Task: Add an event with the title Third Coffee Meeting with Client, date '2023/12/06', time 7:30 AM to 9:30 AMand add a description: The scavenger hunt can be designed as a friendly competition, with teams competing against each other to finish first or achieve specific goals. This fosters team spirit, healthy competition, and a sense of achievement., put the event into Yellow category, logged in from the account softage.8@softage.netand send the event invitation to softage.6@softage.net and softage.7@softage.net. Set a reminder for the event 195 week before
Action: Mouse moved to (119, 148)
Screenshot: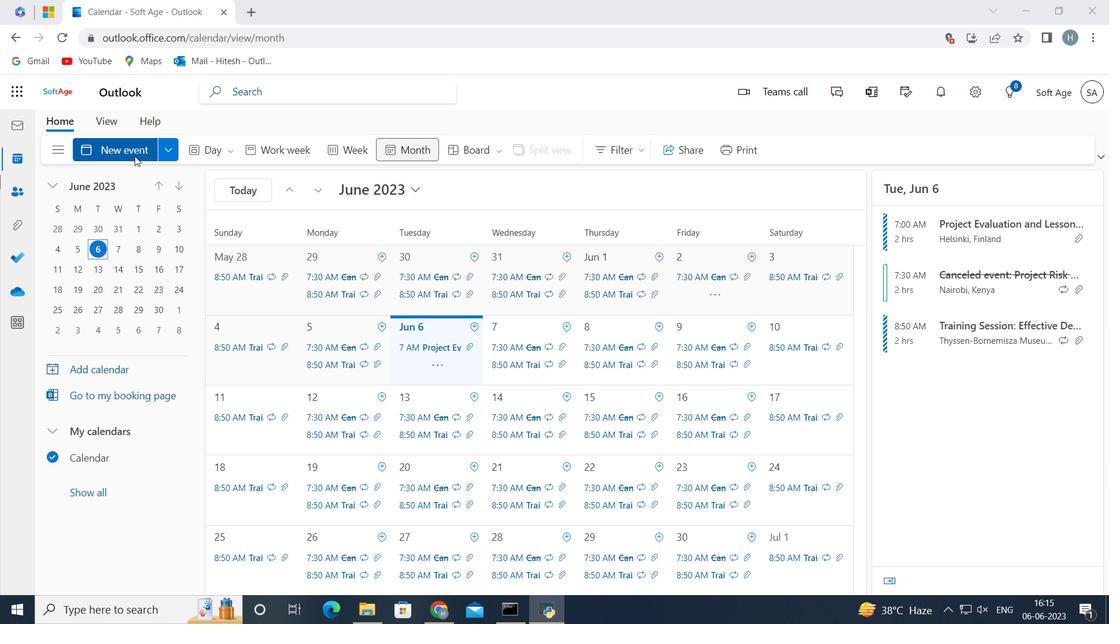 
Action: Mouse pressed left at (119, 148)
Screenshot: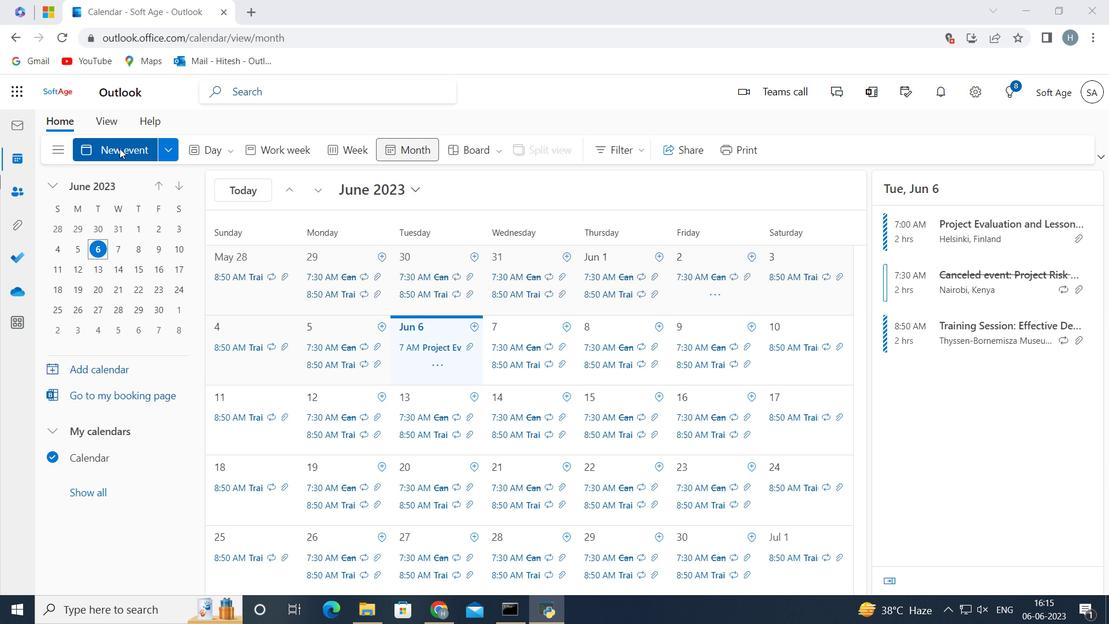 
Action: Mouse moved to (299, 240)
Screenshot: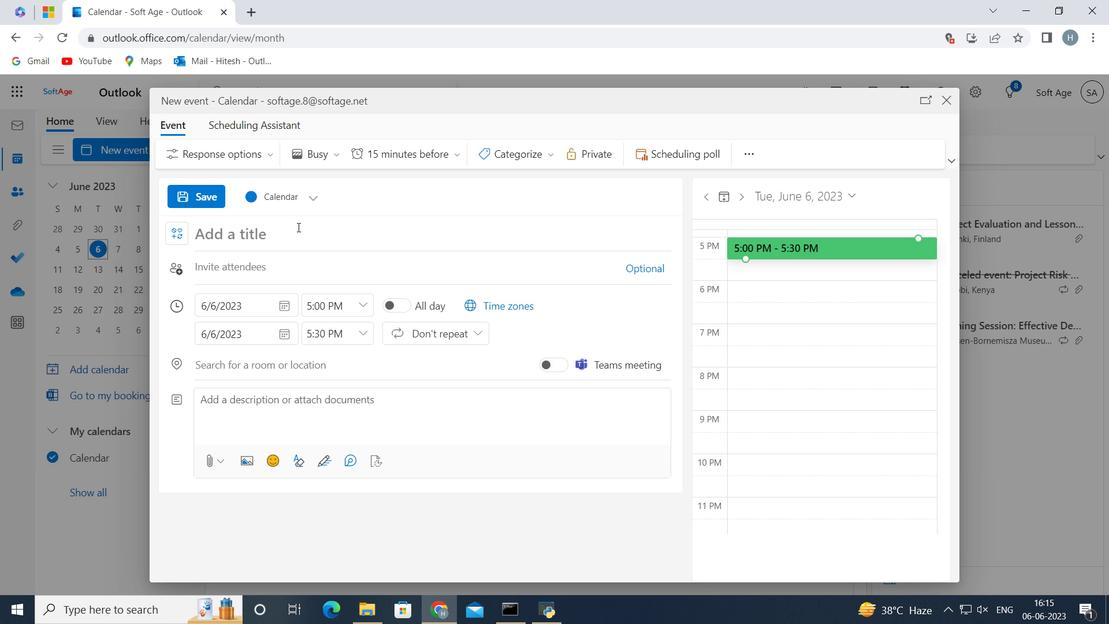 
Action: Mouse pressed left at (299, 240)
Screenshot: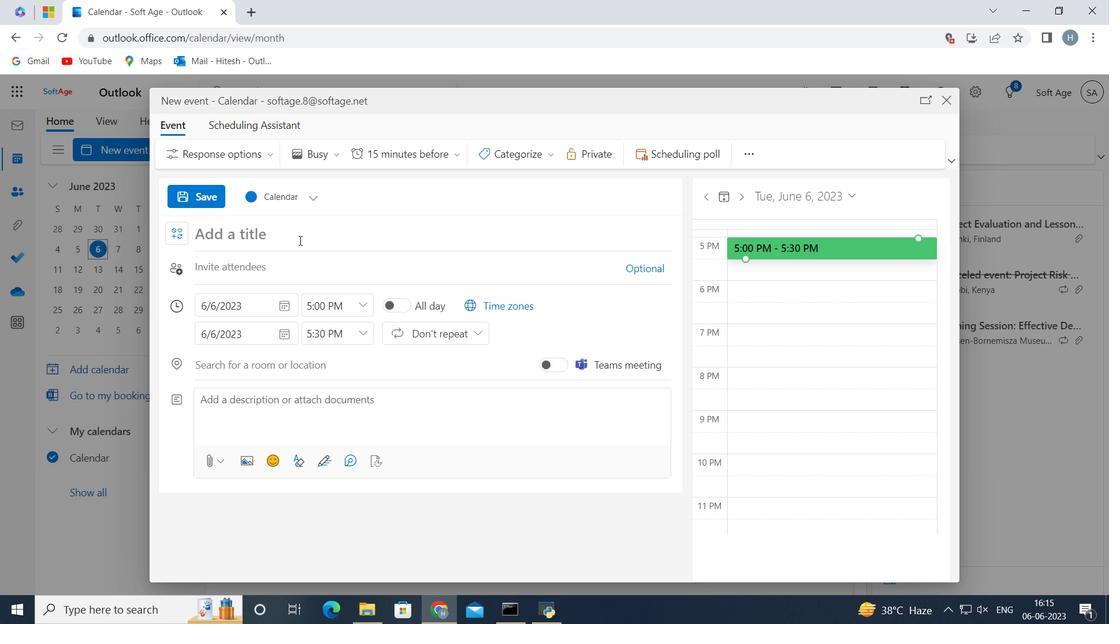 
Action: Key pressed <Key.shift>Third<Key.space><Key.shift>Coffee<Key.space><Key.shift>Meeting<Key.space>with<Key.space>ccccc<Key.backspace><Key.backspace><Key.backspace><Key.backspace><Key.backspace><Key.shift>Client<Key.space>
Screenshot: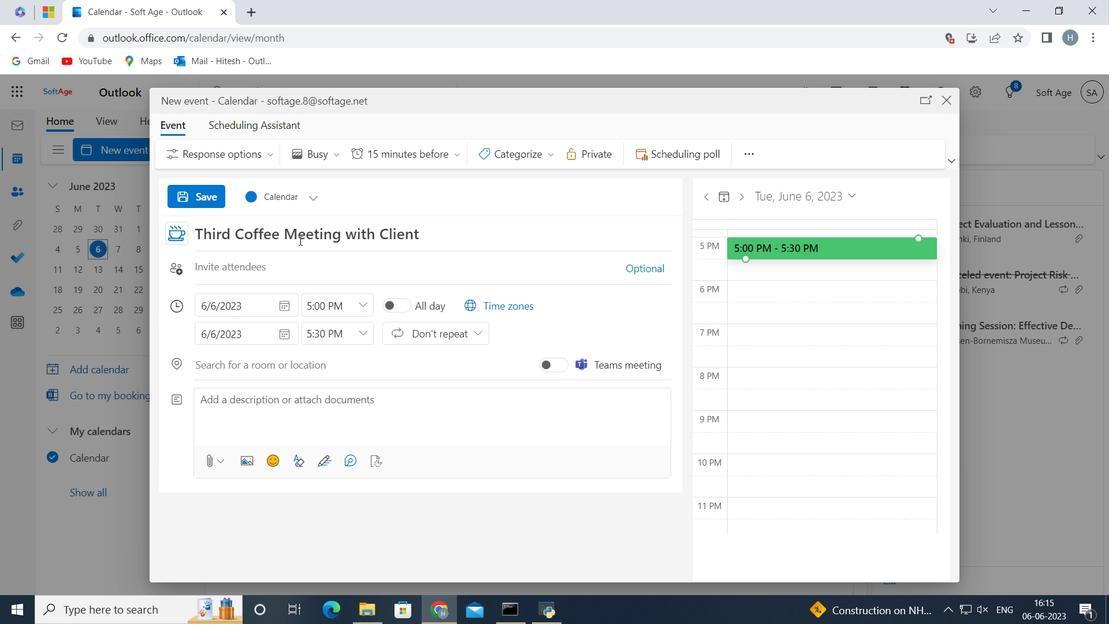 
Action: Mouse moved to (283, 302)
Screenshot: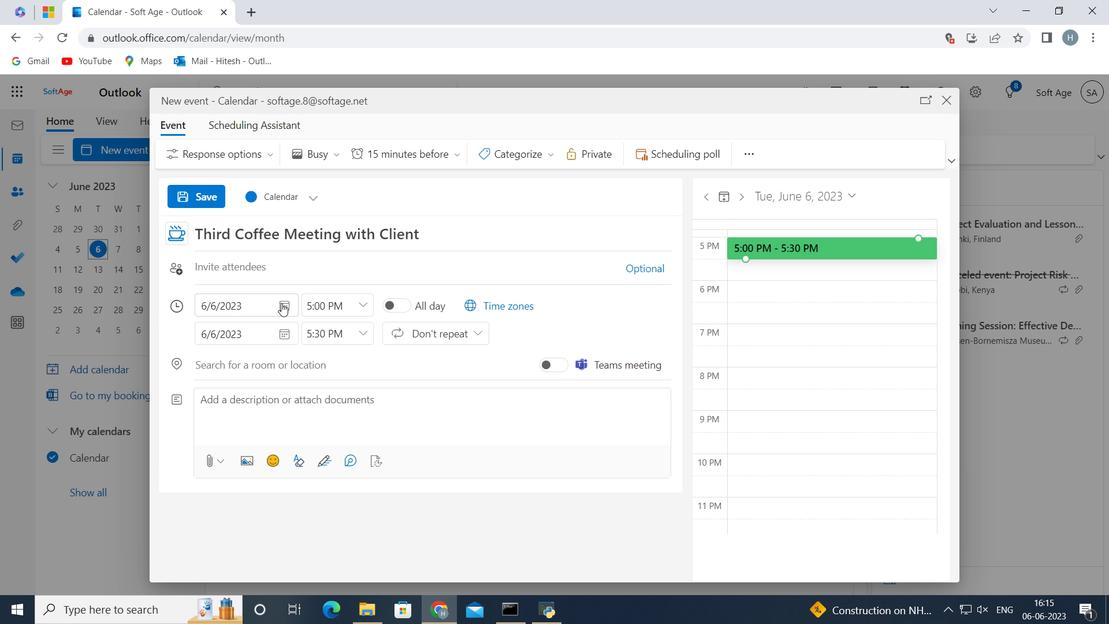 
Action: Mouse pressed left at (283, 302)
Screenshot: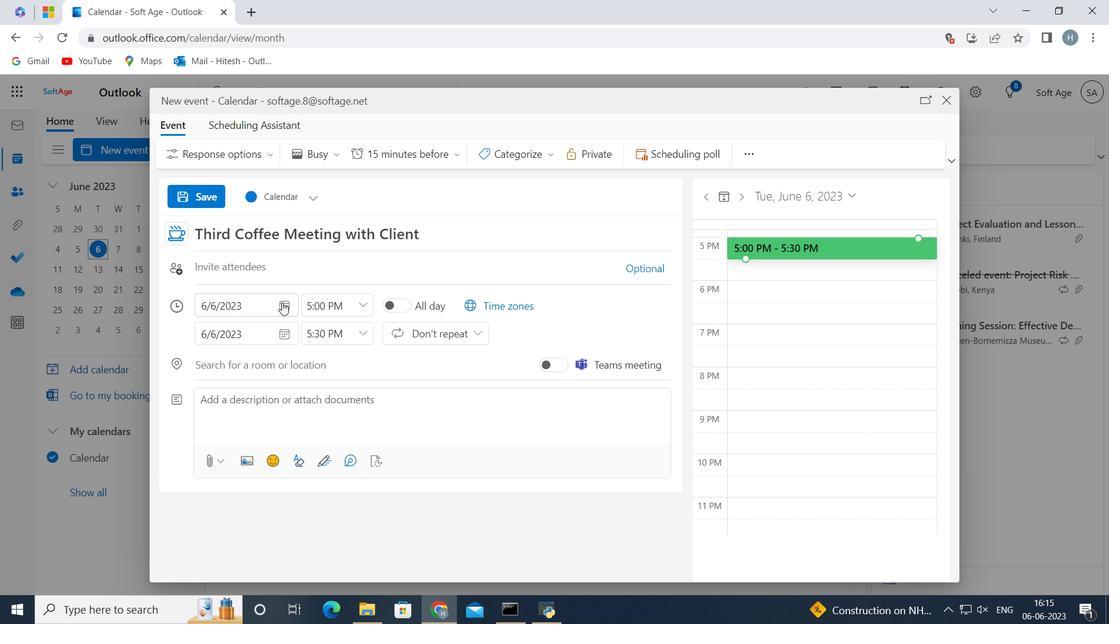 
Action: Mouse moved to (269, 335)
Screenshot: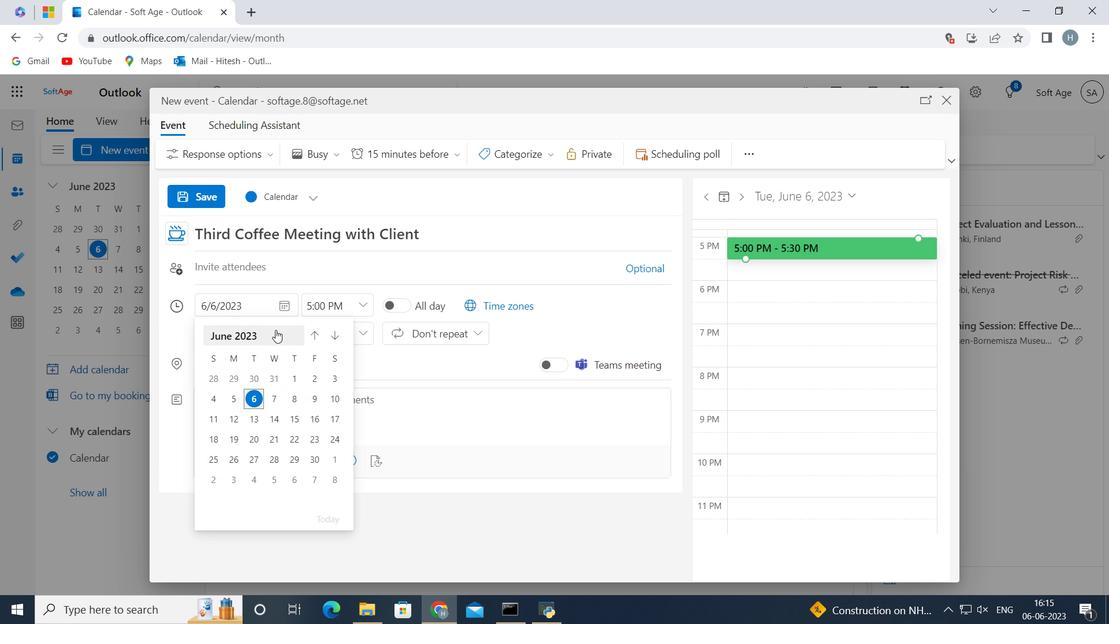 
Action: Mouse pressed left at (269, 335)
Screenshot: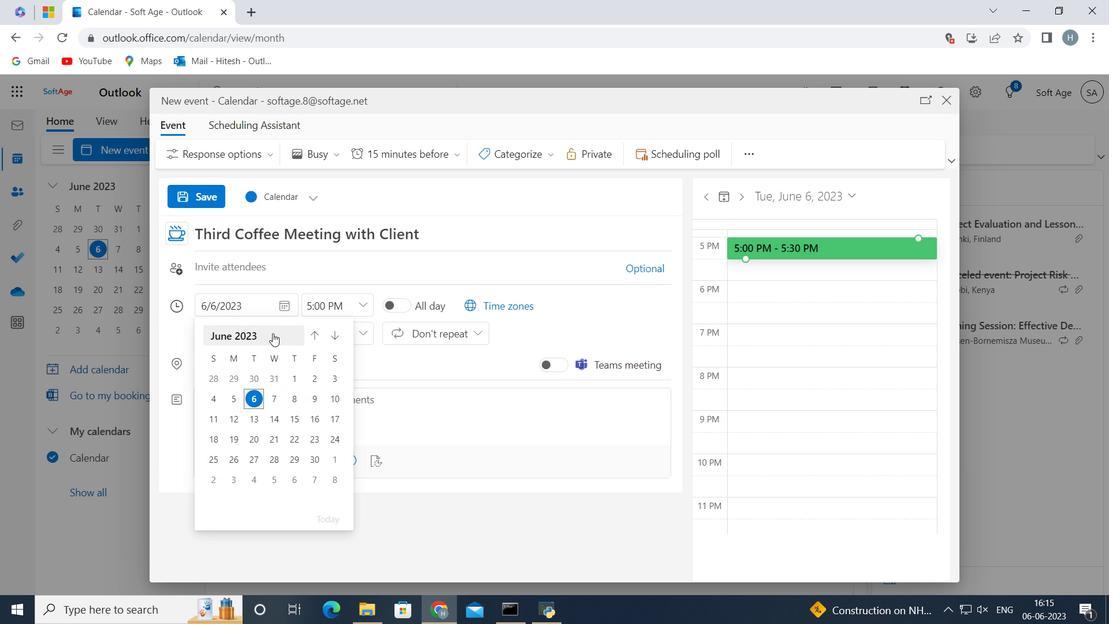 
Action: Mouse pressed left at (269, 335)
Screenshot: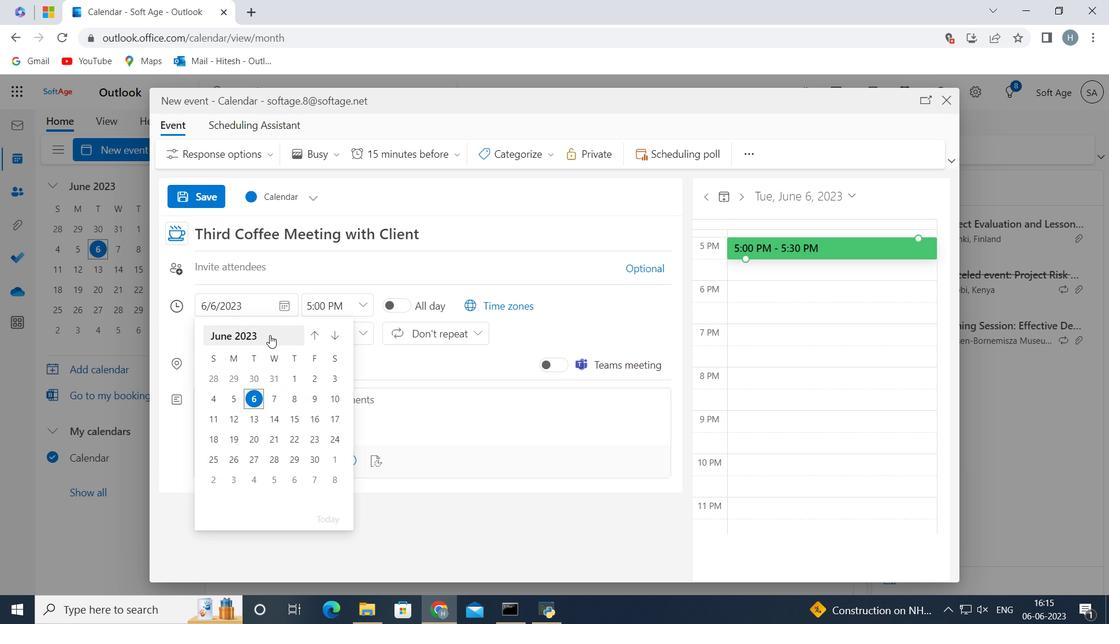 
Action: Mouse moved to (326, 361)
Screenshot: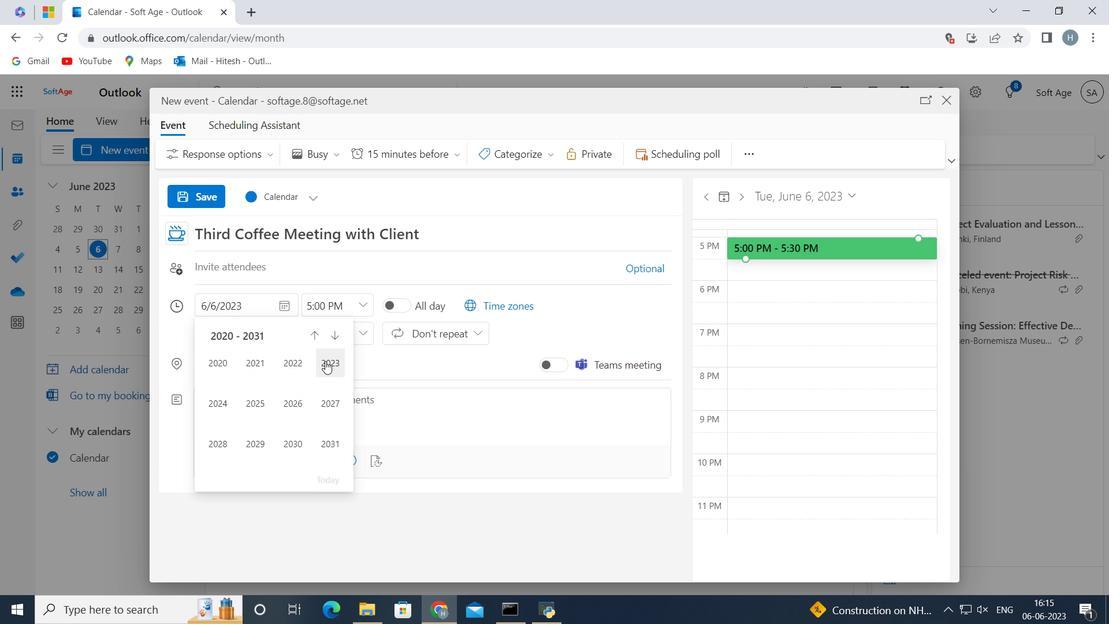 
Action: Mouse pressed left at (326, 361)
Screenshot: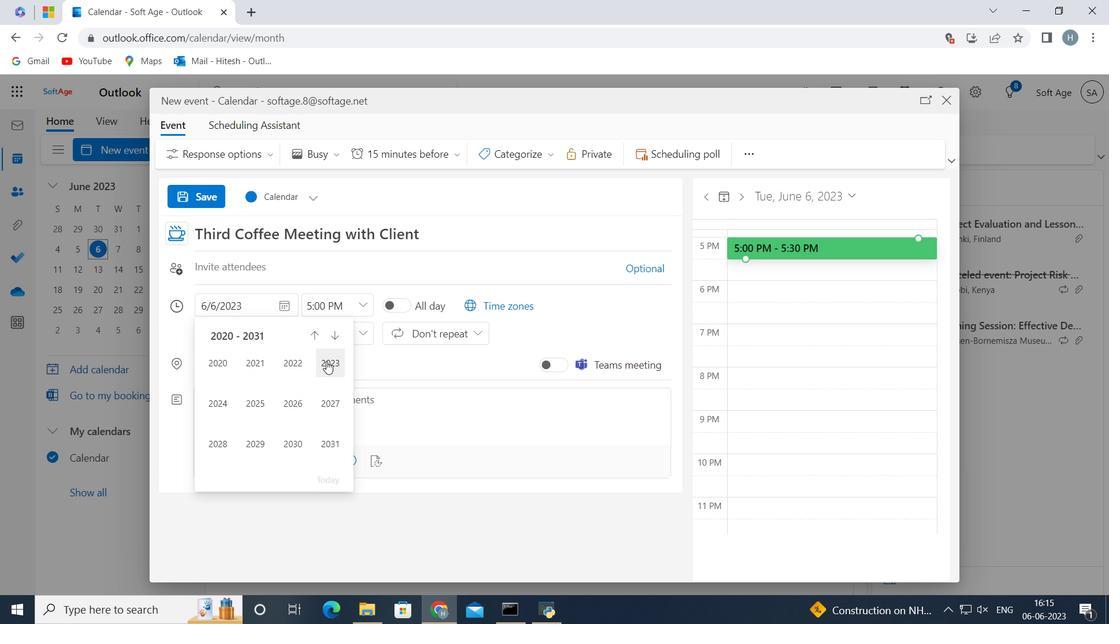 
Action: Mouse moved to (337, 446)
Screenshot: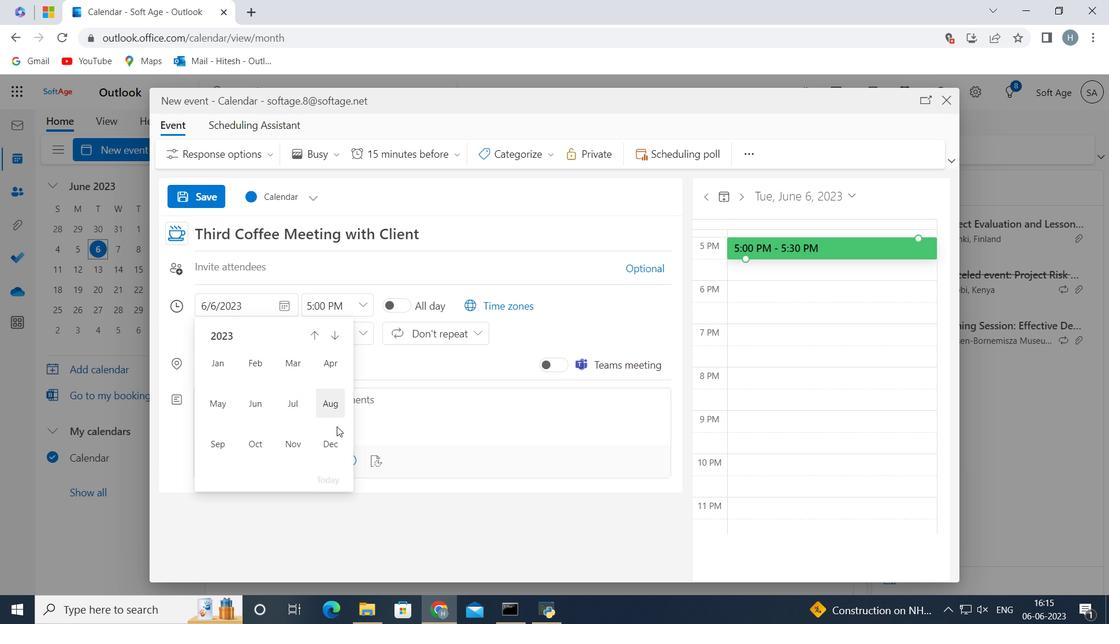 
Action: Mouse pressed left at (337, 446)
Screenshot: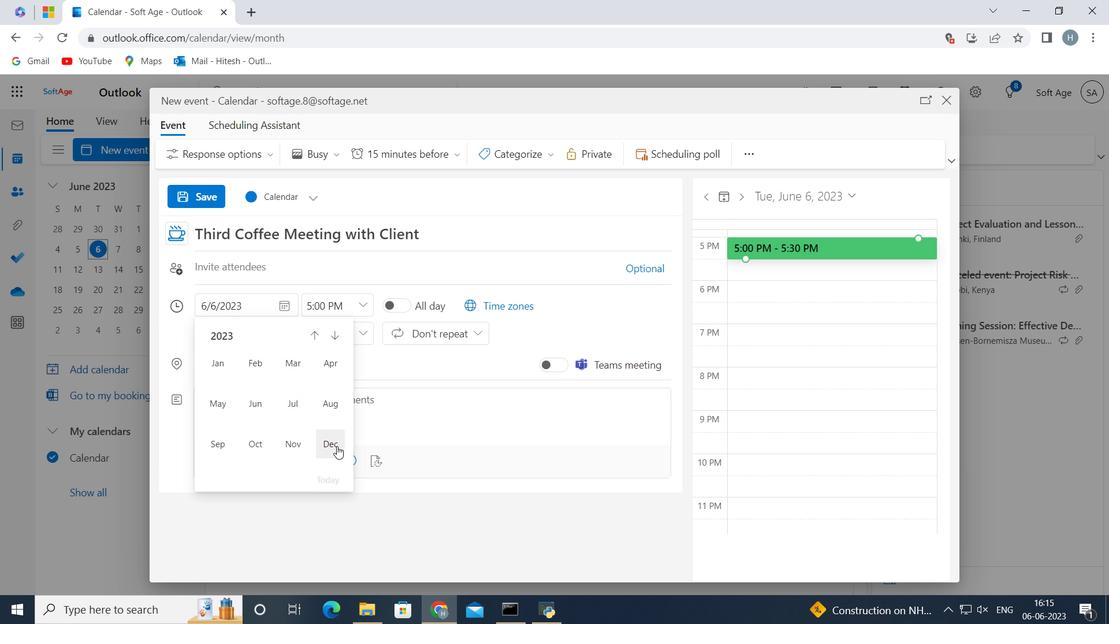 
Action: Mouse moved to (275, 398)
Screenshot: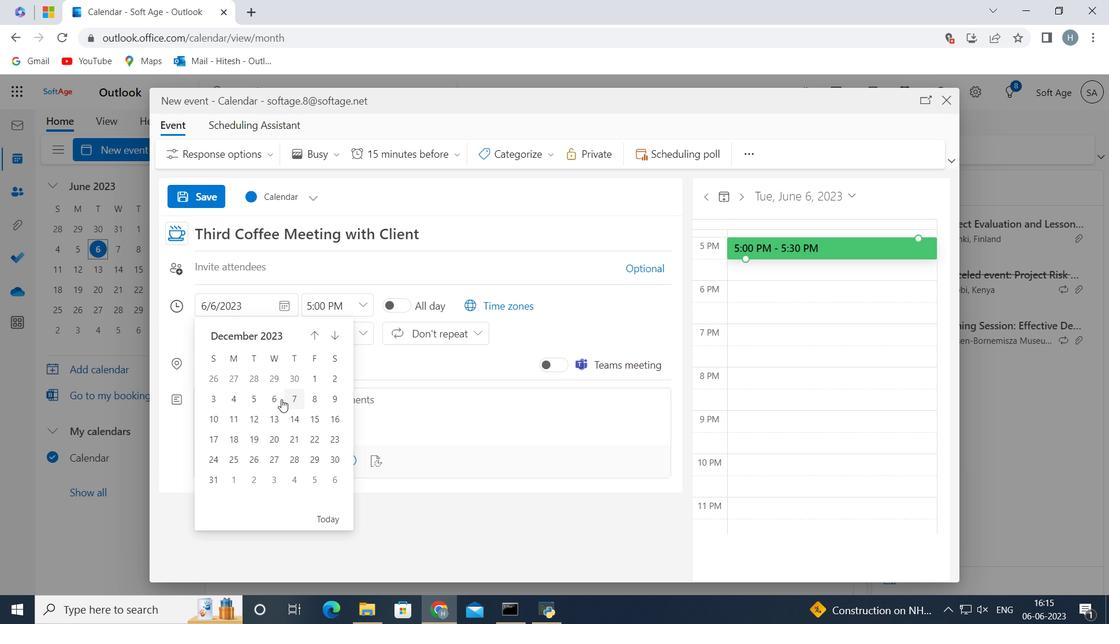 
Action: Mouse pressed left at (275, 398)
Screenshot: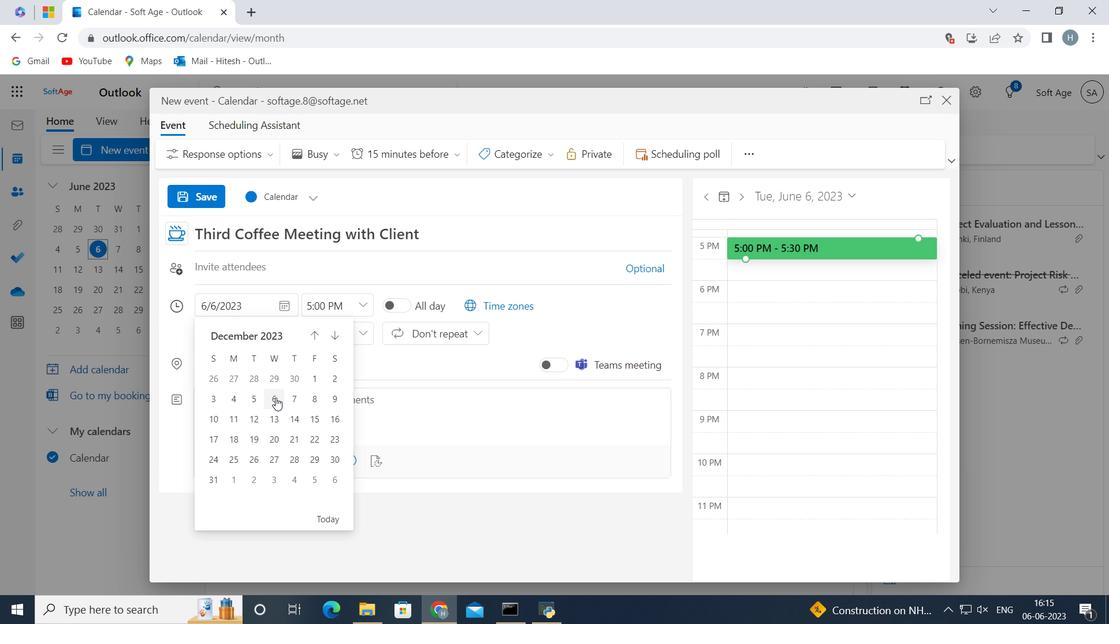 
Action: Mouse moved to (363, 304)
Screenshot: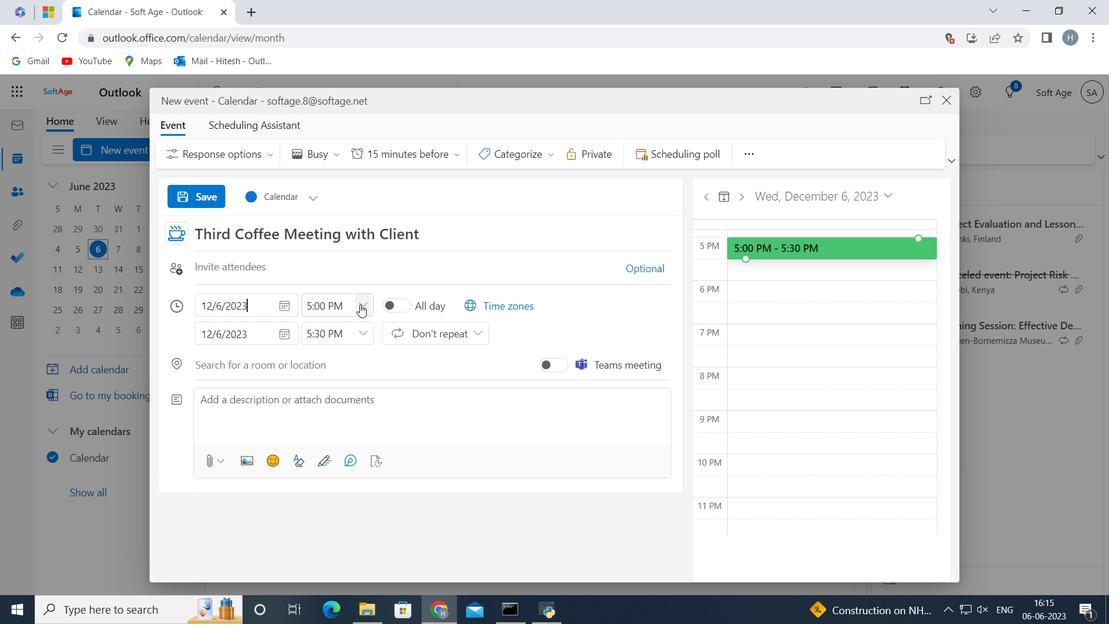 
Action: Mouse pressed left at (363, 304)
Screenshot: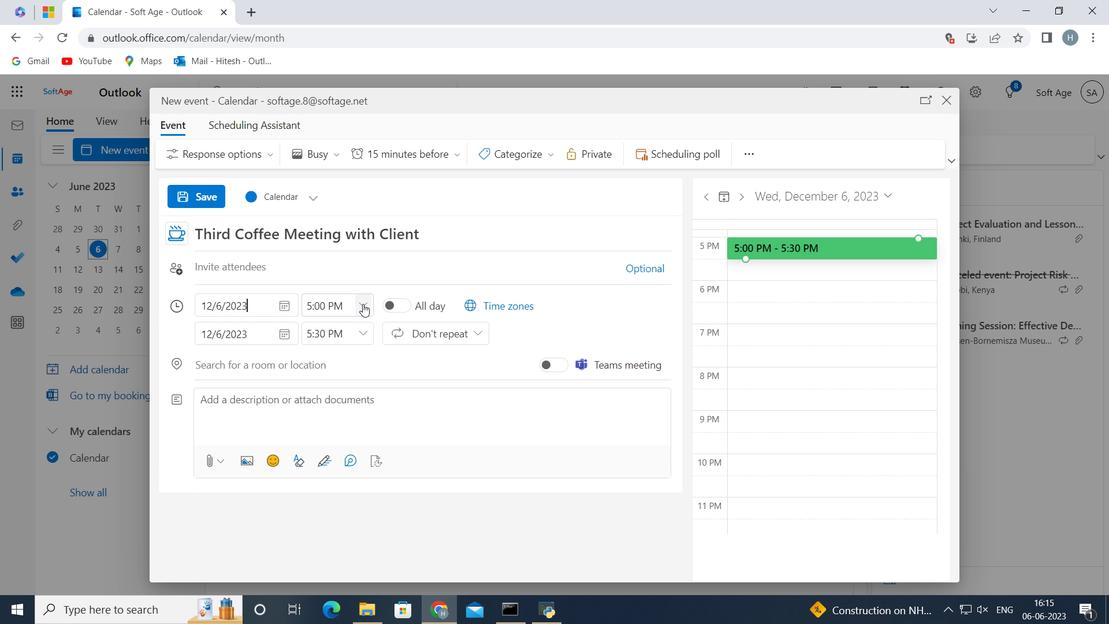 
Action: Mouse moved to (365, 391)
Screenshot: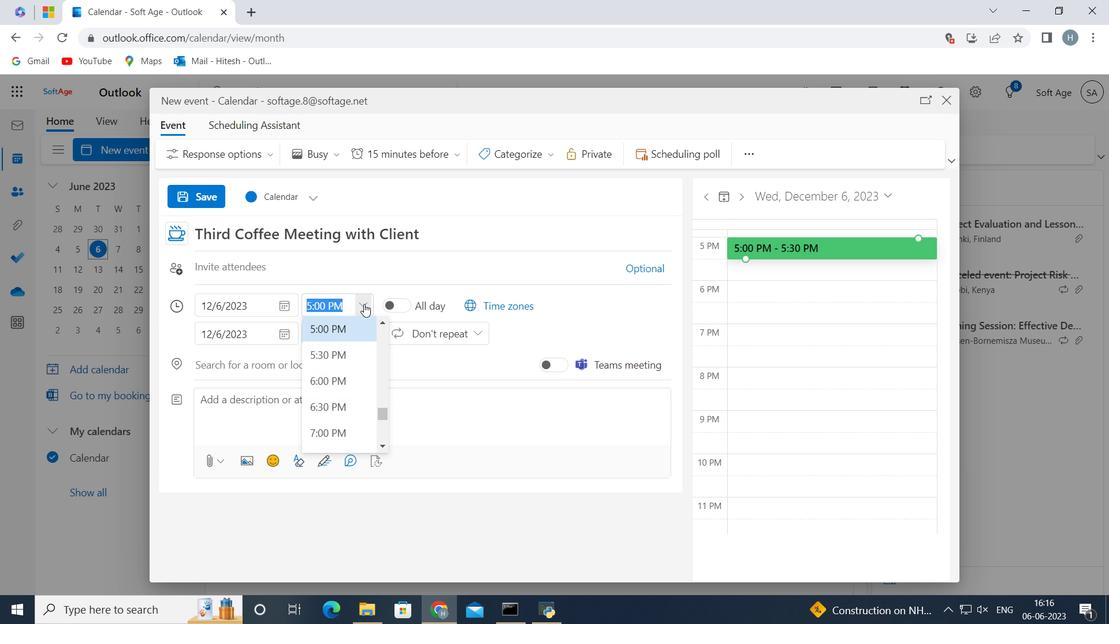 
Action: Mouse scrolled (365, 392) with delta (0, 0)
Screenshot: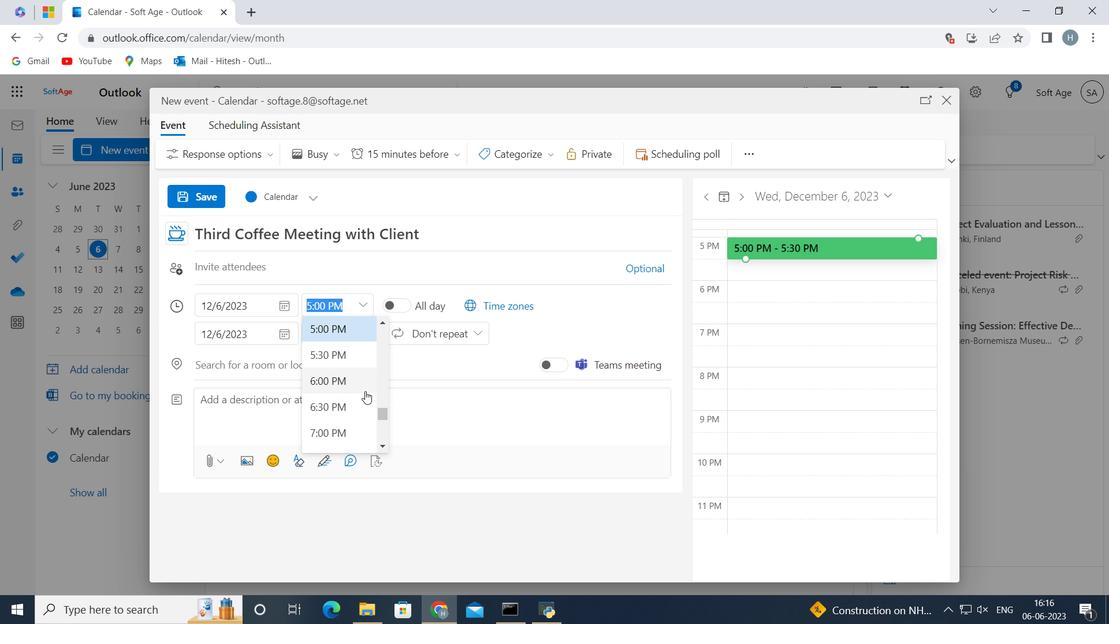 
Action: Mouse scrolled (365, 392) with delta (0, 0)
Screenshot: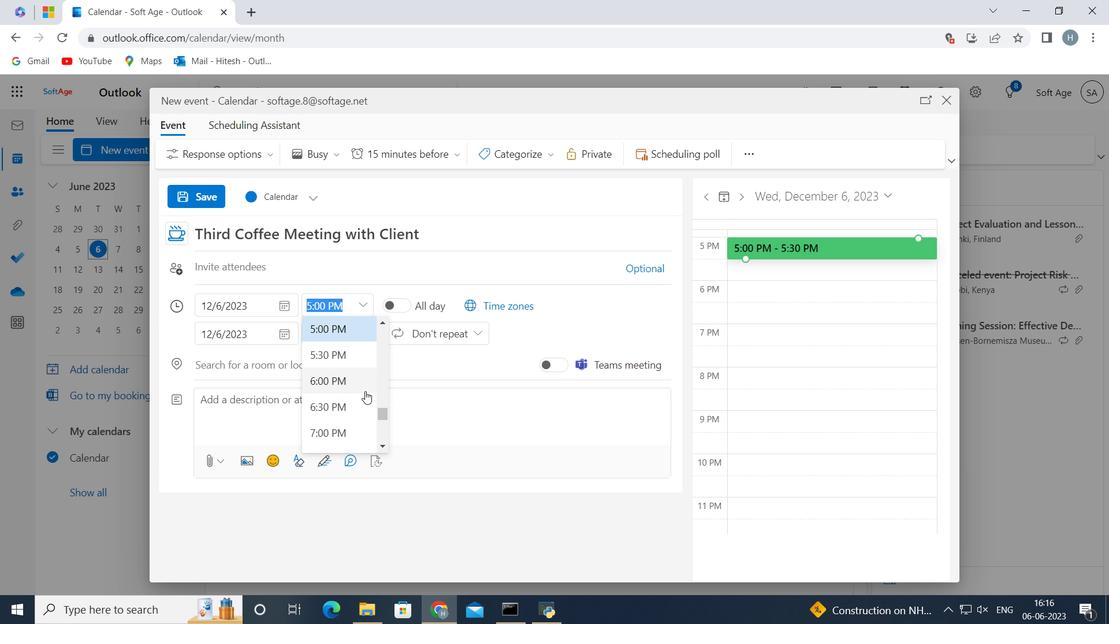 
Action: Mouse moved to (366, 393)
Screenshot: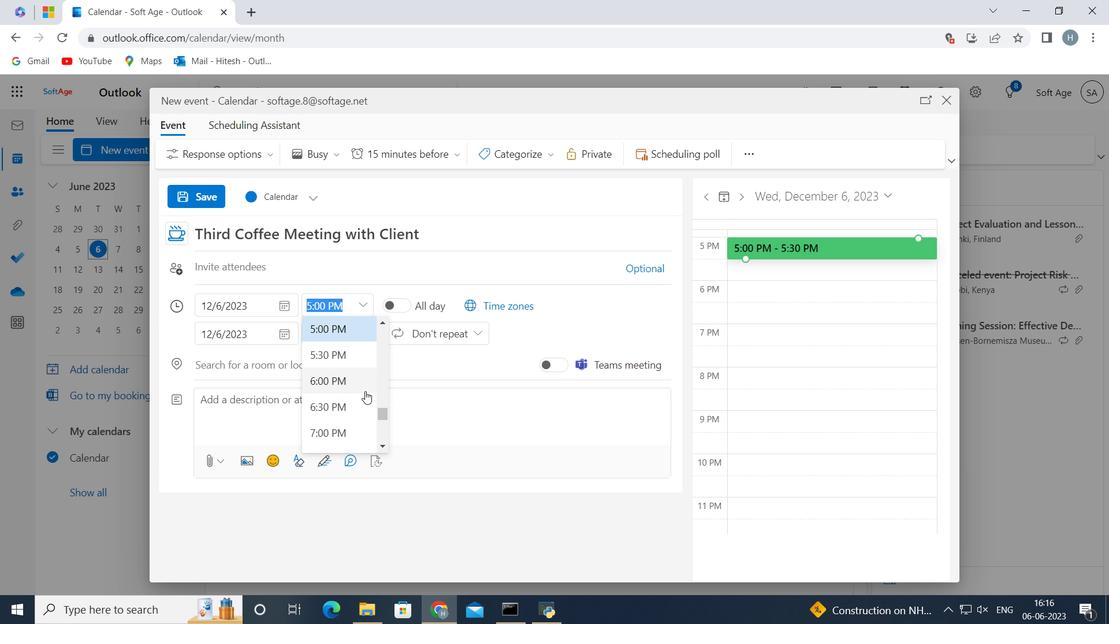 
Action: Mouse scrolled (366, 393) with delta (0, 0)
Screenshot: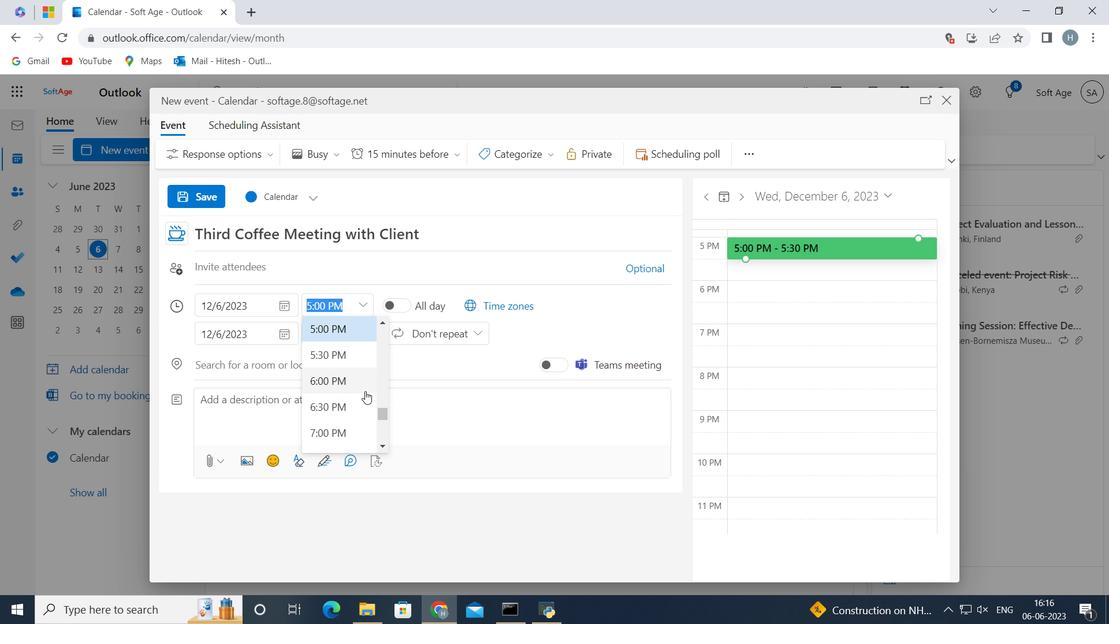 
Action: Mouse scrolled (366, 393) with delta (0, 0)
Screenshot: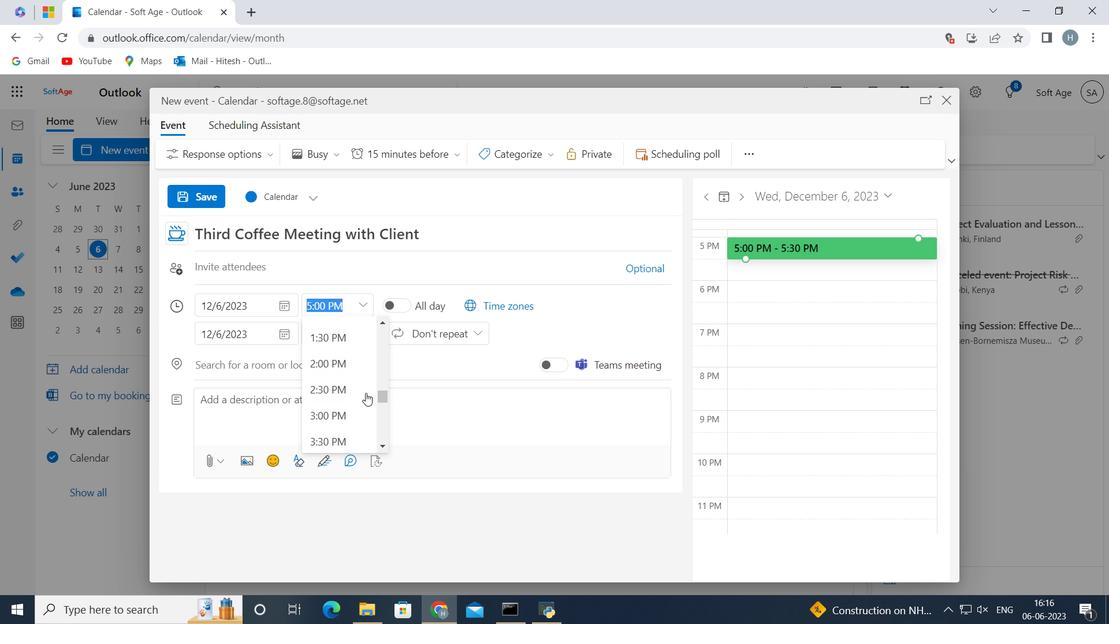 
Action: Mouse scrolled (366, 393) with delta (0, 0)
Screenshot: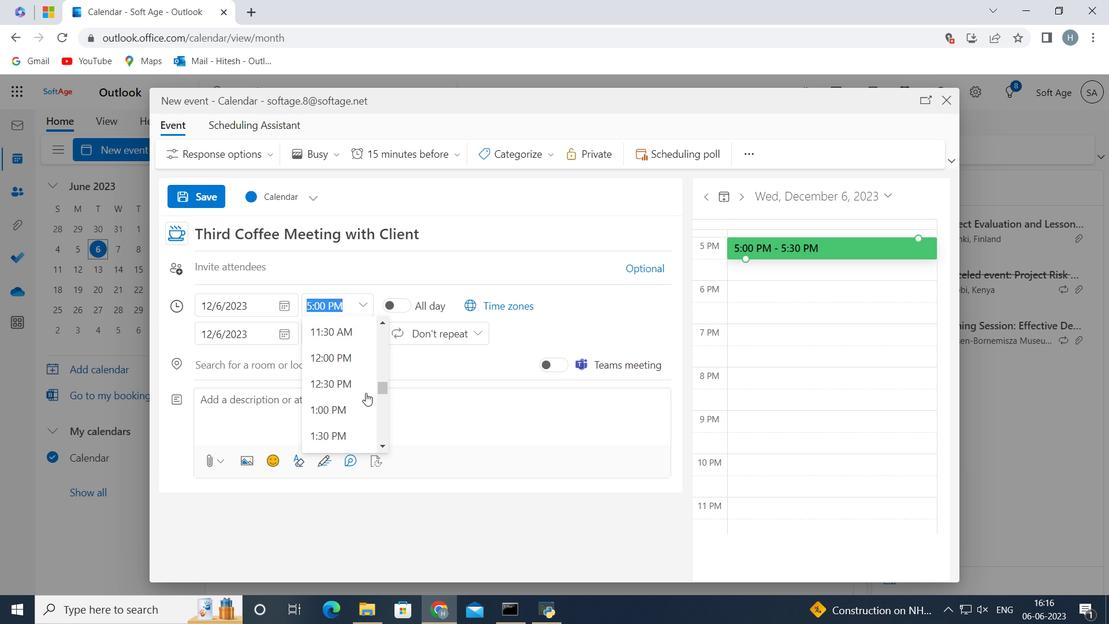 
Action: Mouse scrolled (366, 393) with delta (0, 0)
Screenshot: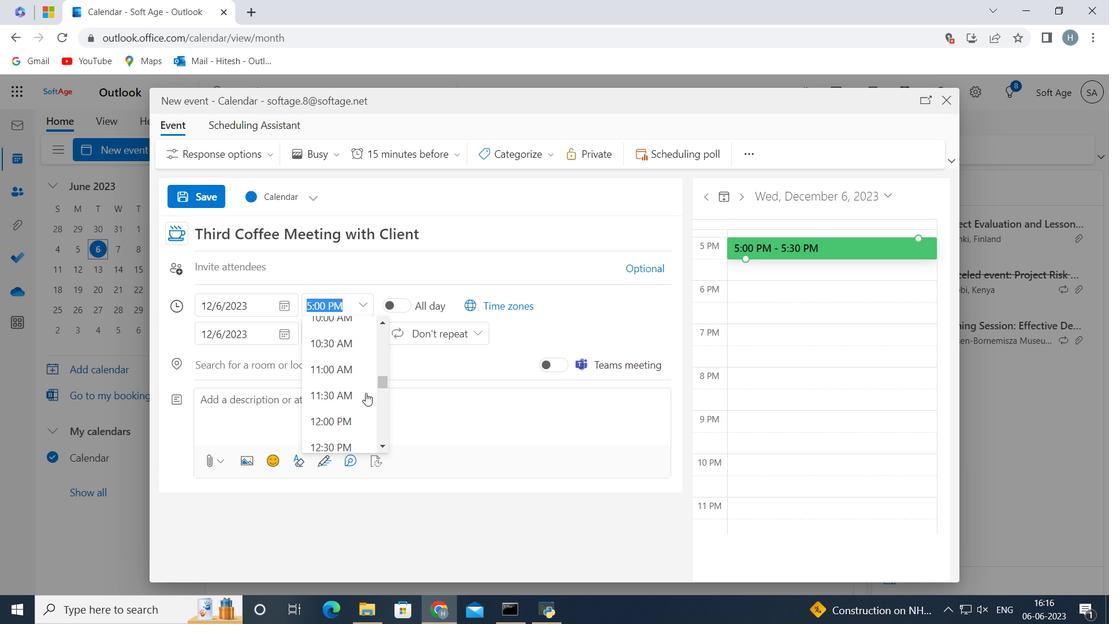 
Action: Mouse scrolled (366, 393) with delta (0, 0)
Screenshot: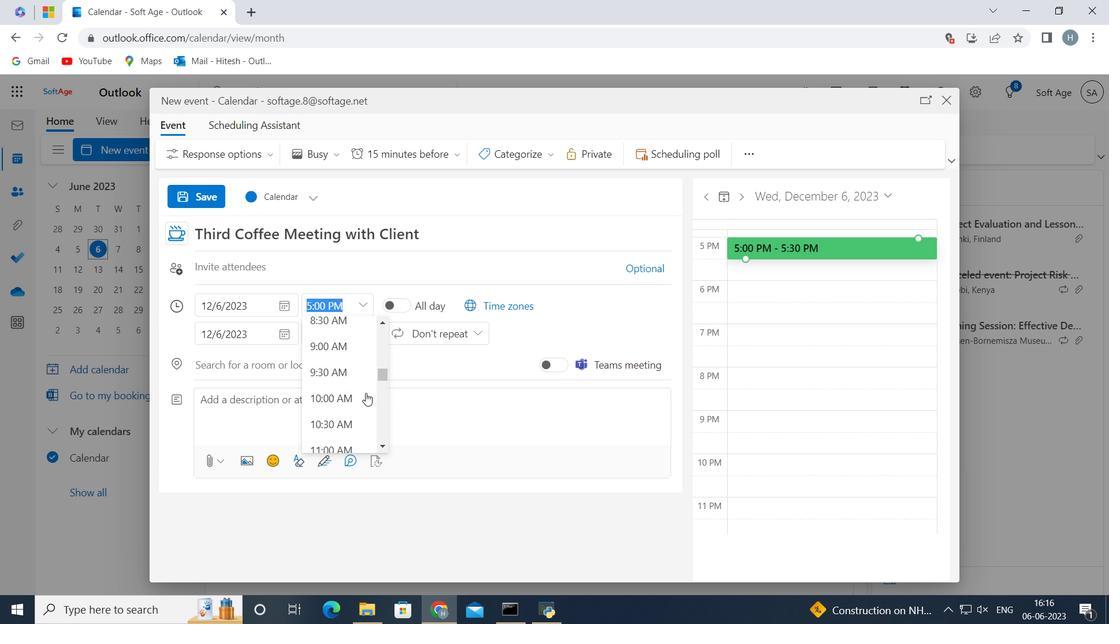 
Action: Mouse moved to (347, 335)
Screenshot: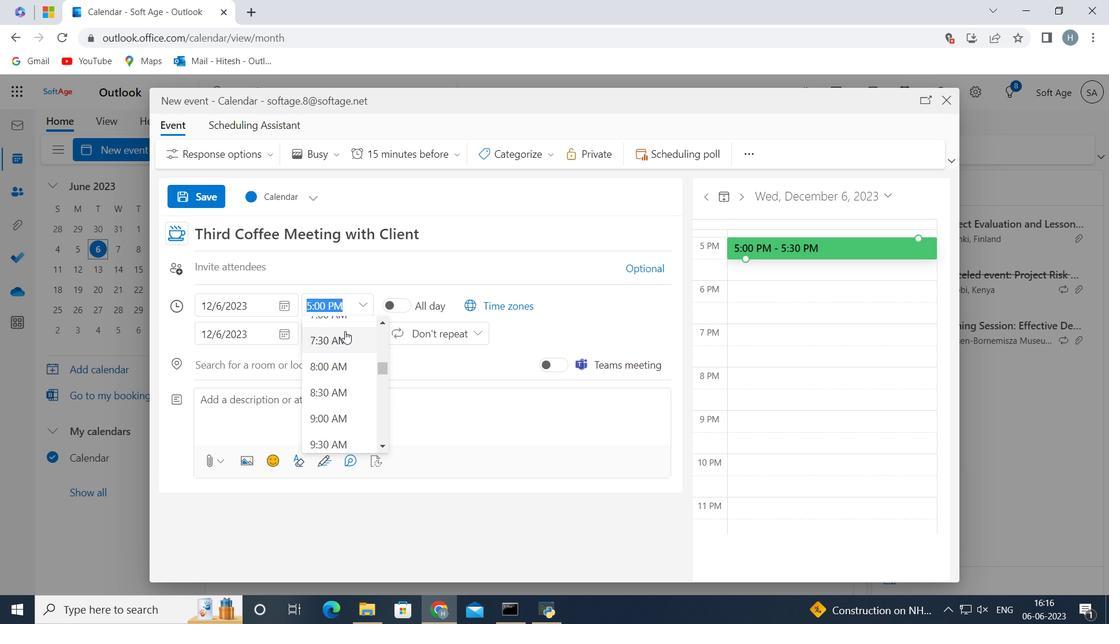
Action: Mouse pressed left at (347, 335)
Screenshot: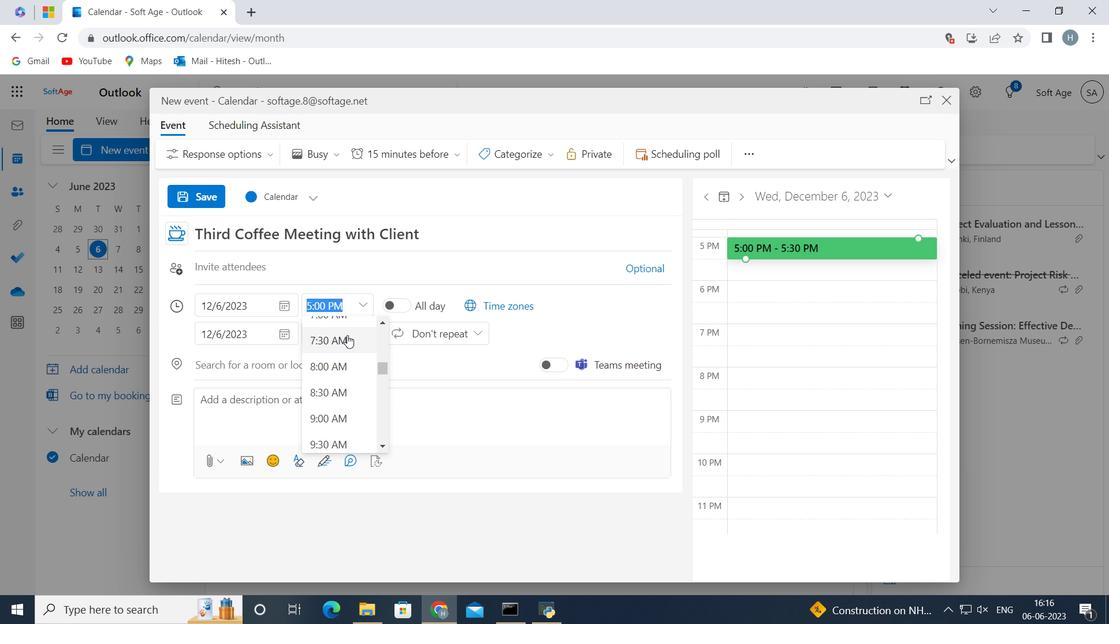 
Action: Mouse moved to (365, 332)
Screenshot: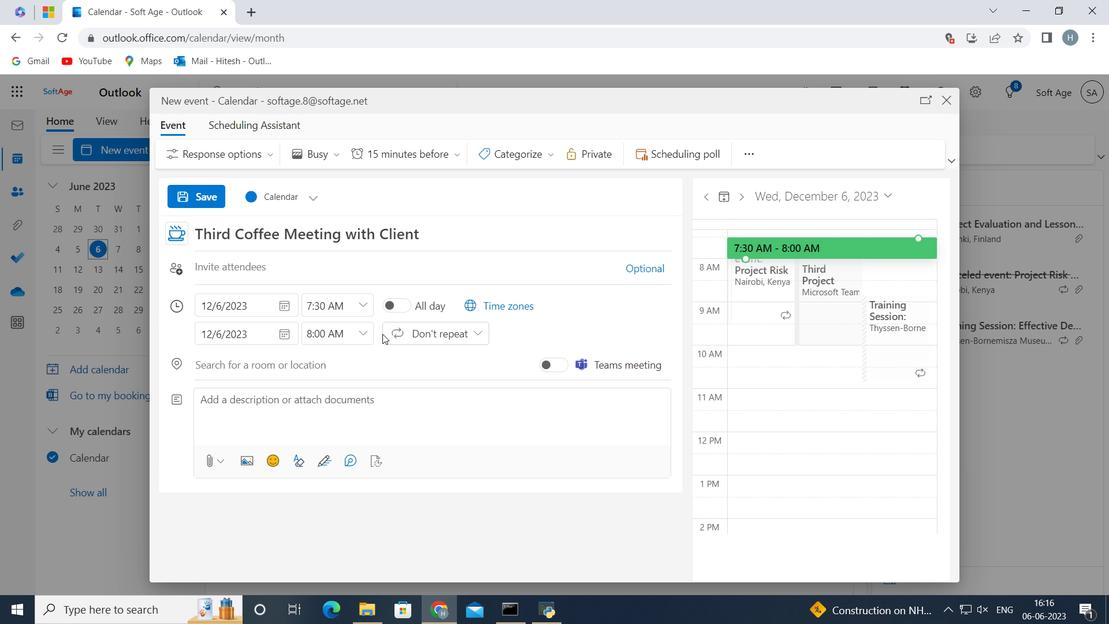 
Action: Mouse pressed left at (365, 332)
Screenshot: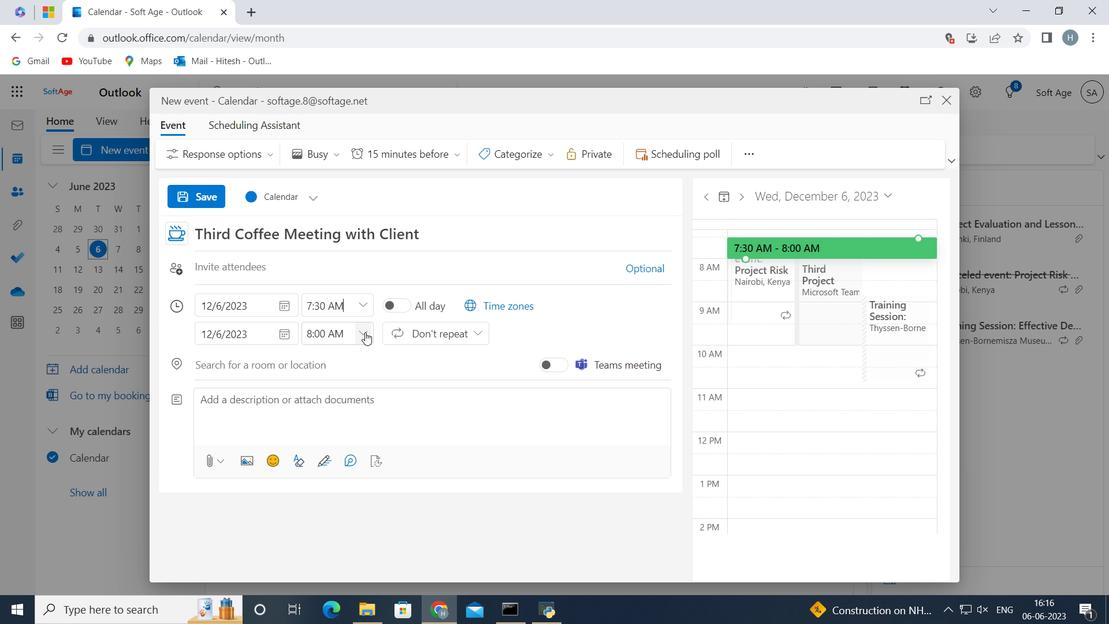 
Action: Mouse moved to (367, 425)
Screenshot: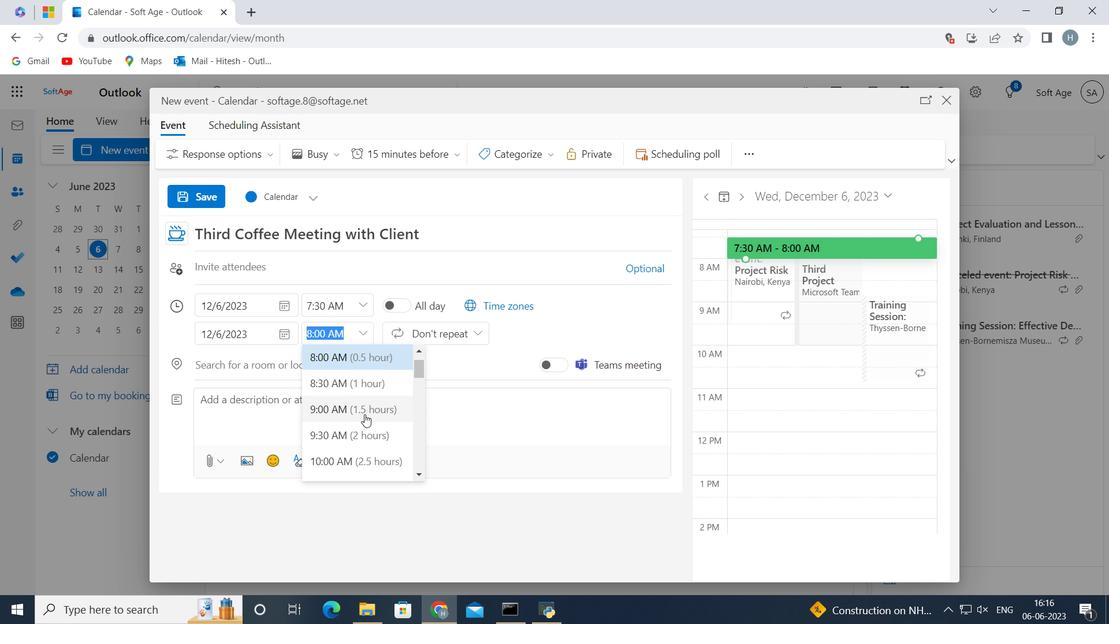 
Action: Mouse pressed left at (367, 425)
Screenshot: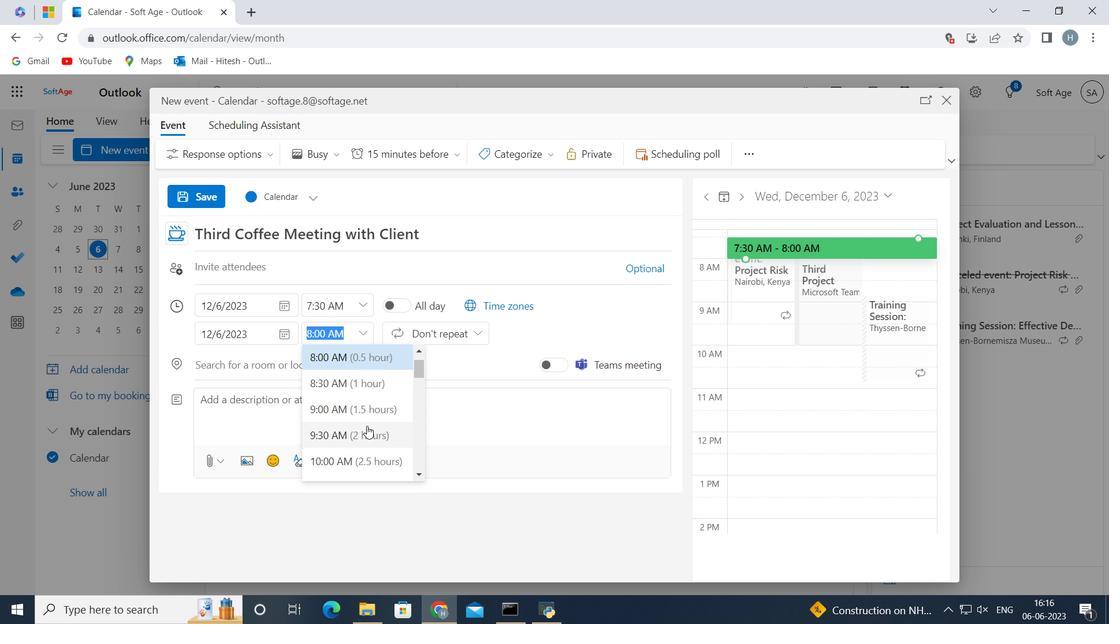 
Action: Mouse moved to (336, 401)
Screenshot: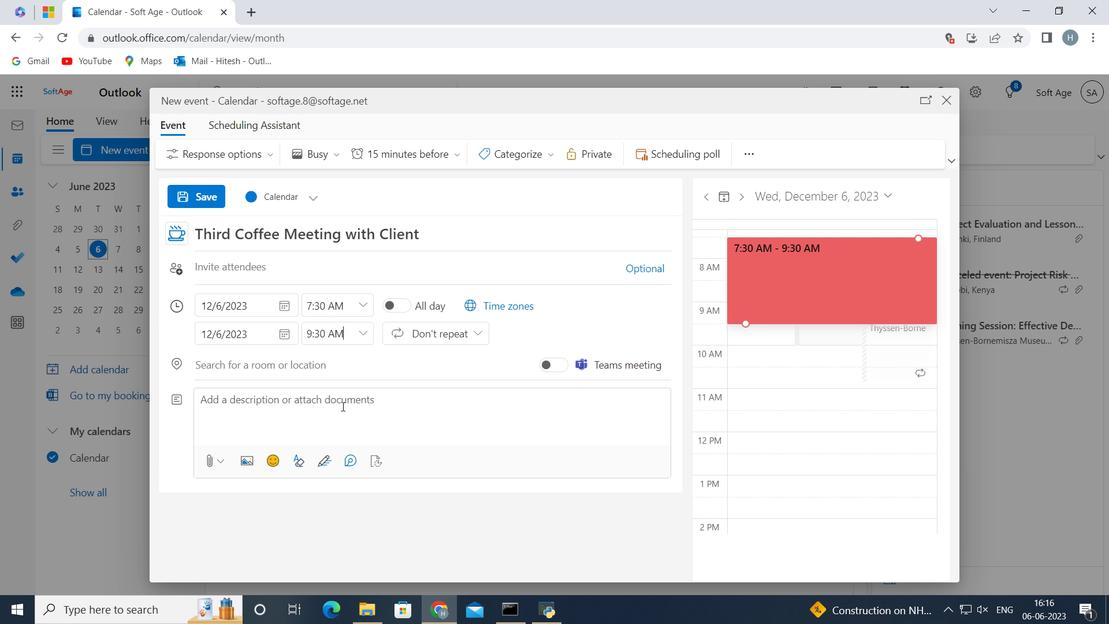 
Action: Mouse pressed left at (336, 401)
Screenshot: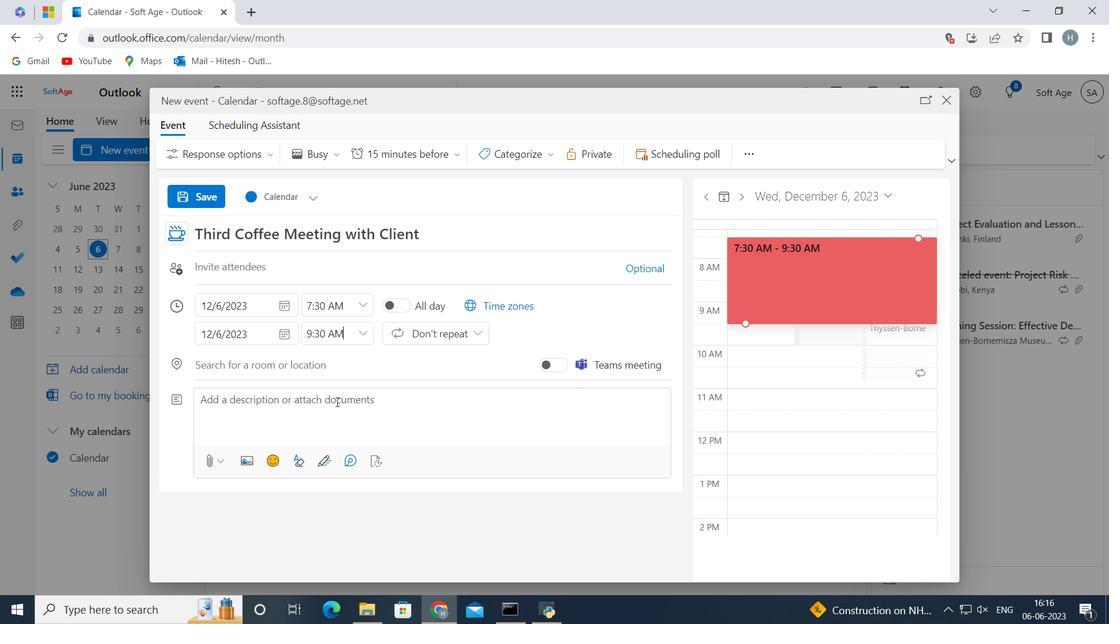 
Action: Mouse moved to (336, 401)
Screenshot: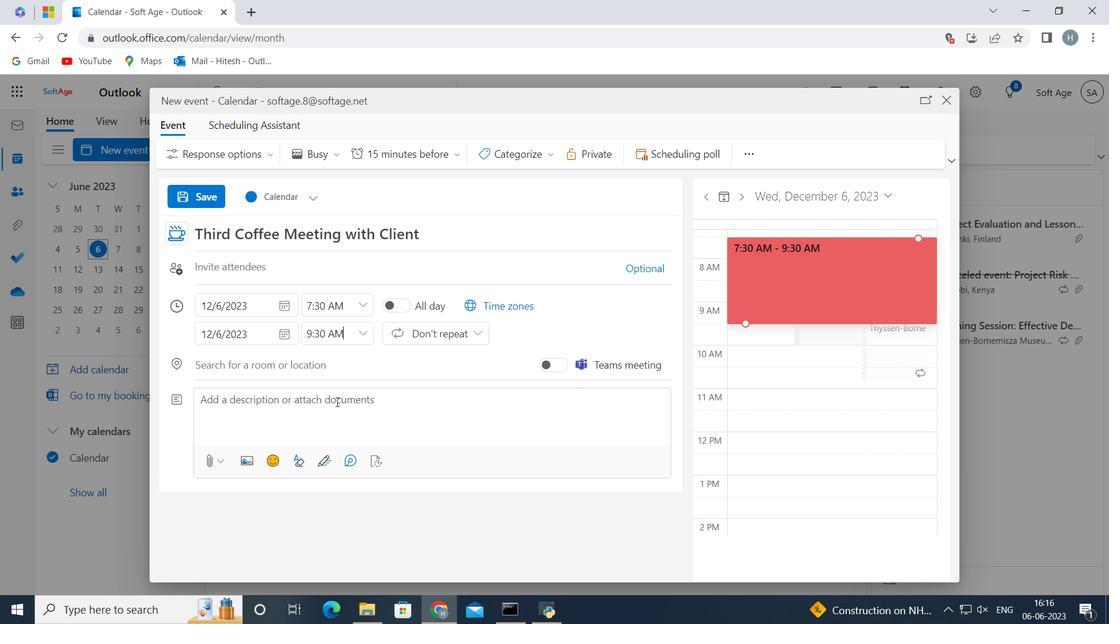 
Action: Key pressed <Key.shift>The<Key.space>scavenger<Key.space>hunt<Key.space>can<Key.space>be<Key.space>designed<Key.space>as<Key.space>a<Key.space>friendly<Key.space>co,<Key.backspace>mpetition,<Key.space>with<Key.space>teams<Key.space>competing<Key.space>agais<Key.backspace>nst<Key.space>each<Key.space>other<Key.space>to<Key.space>finish<Key.space>first<Key.space>or<Key.space>achieve<Key.space>specific<Key.space>goals.<Key.space><Key.shift>This<Key.space>fosters<Key.space>team<Key.space>spirit,<Key.space>healthy<Key.space>competition<Key.space><Key.backspace>,<Key.space>and<Key.space>a<Key.space>sense<Key.space>of<Key.space>achievement.<Key.space>
Screenshot: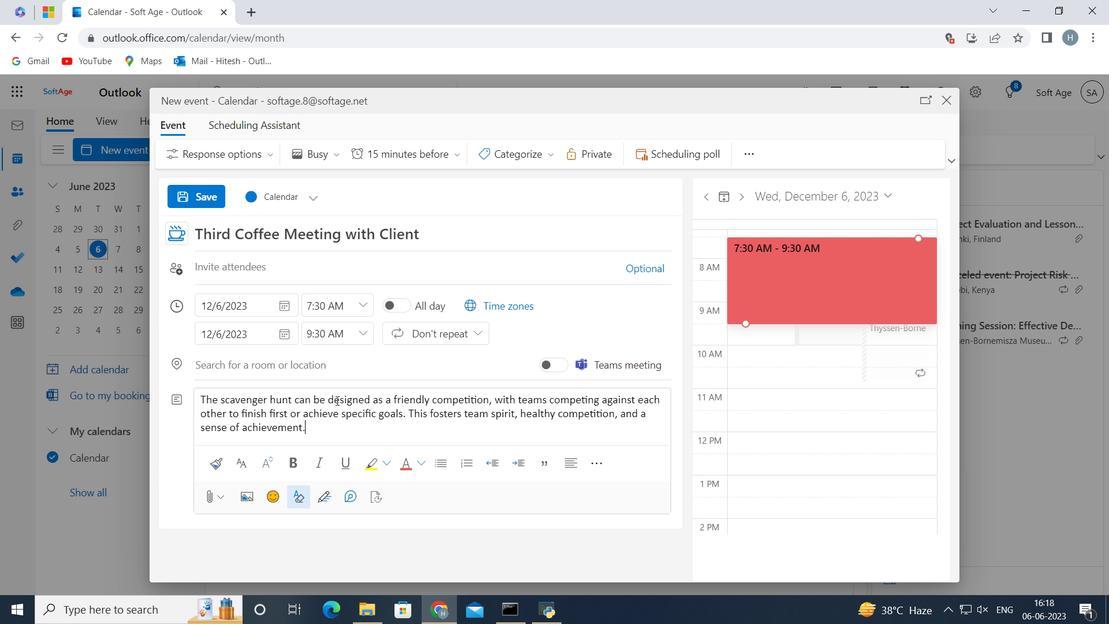 
Action: Mouse moved to (513, 155)
Screenshot: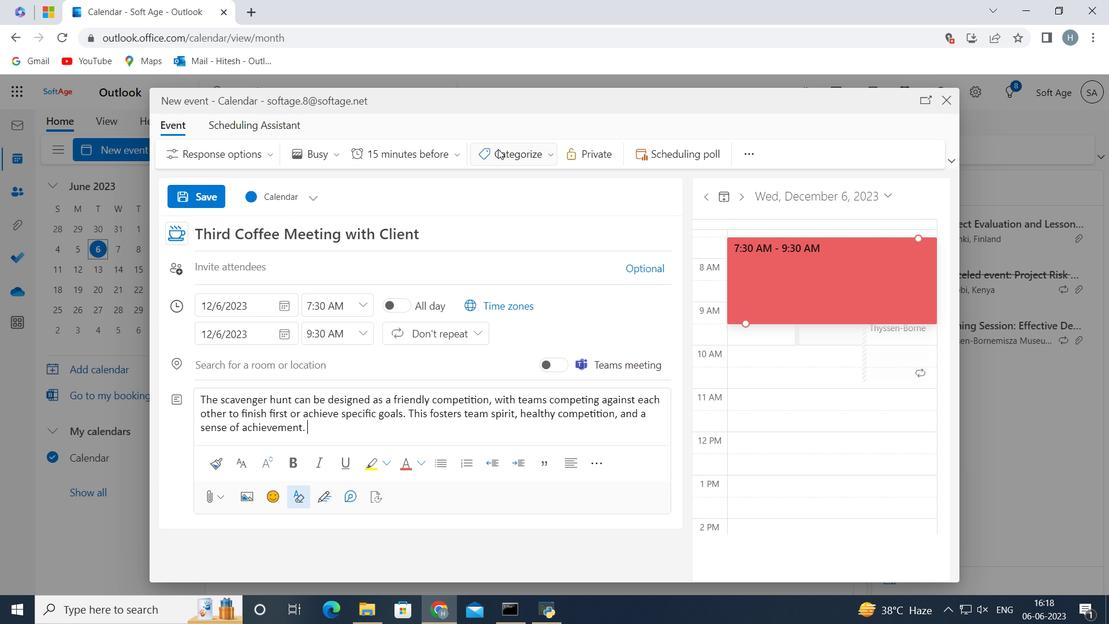 
Action: Mouse pressed left at (513, 155)
Screenshot: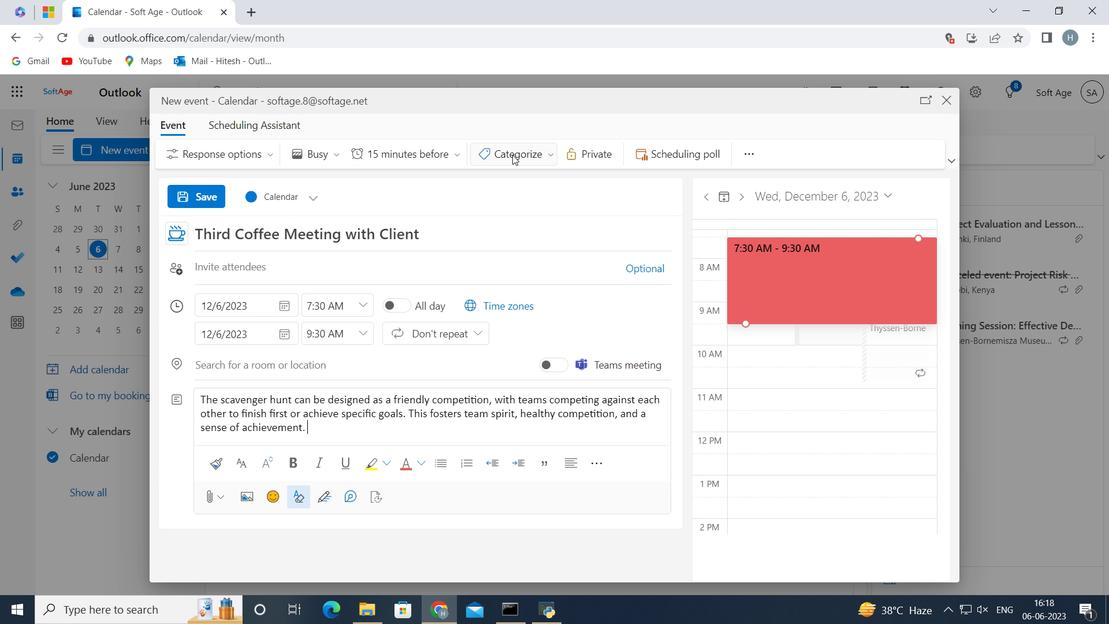 
Action: Mouse moved to (498, 295)
Screenshot: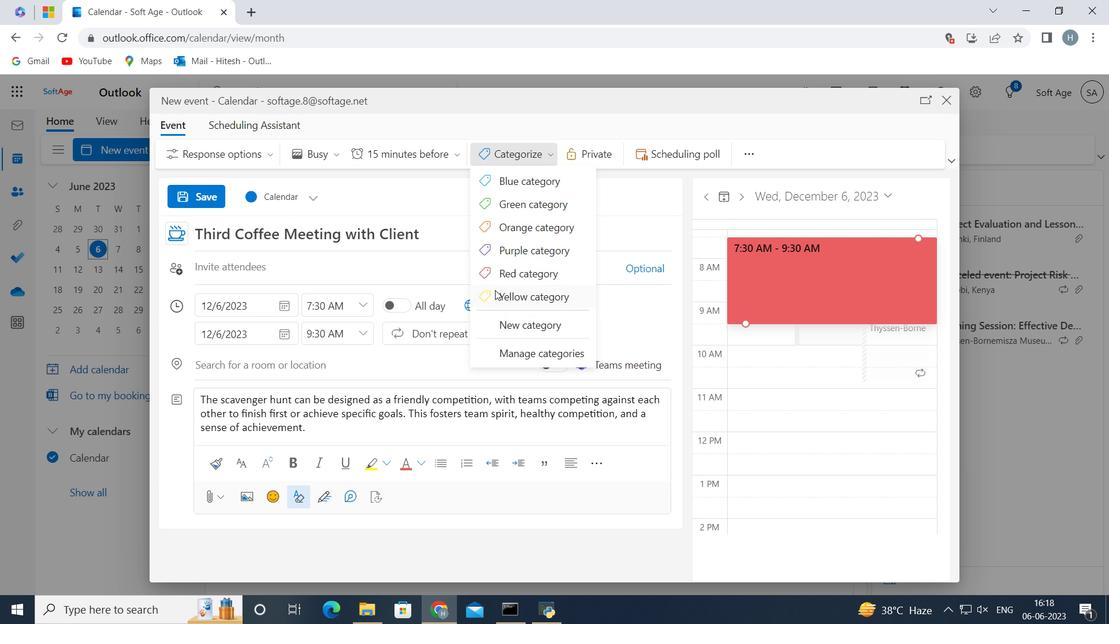 
Action: Mouse pressed left at (498, 295)
Screenshot: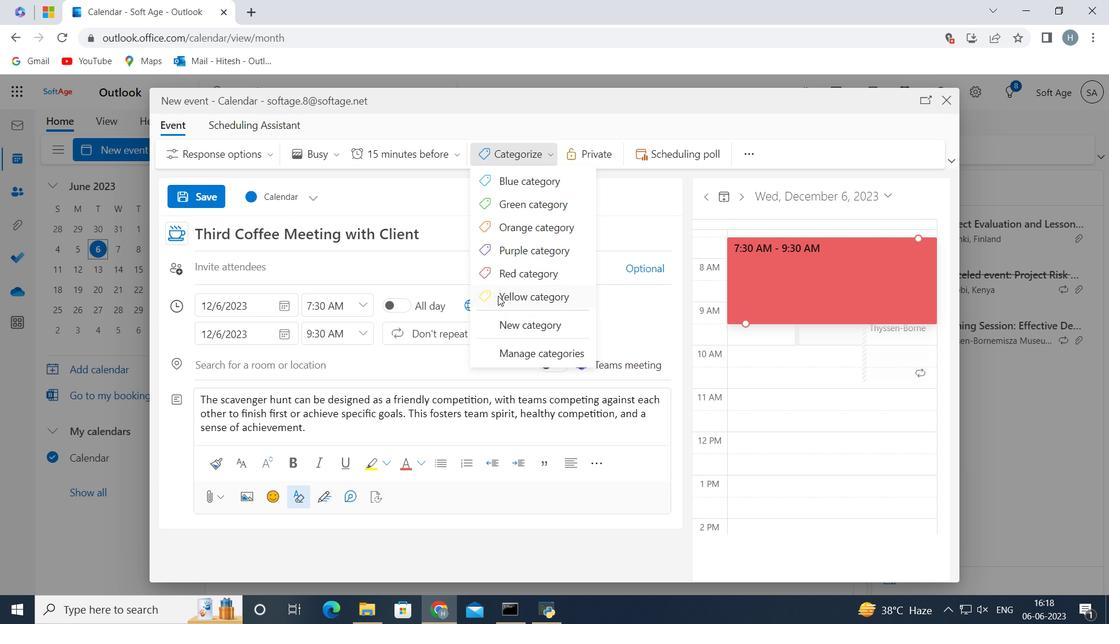 
Action: Mouse moved to (343, 269)
Screenshot: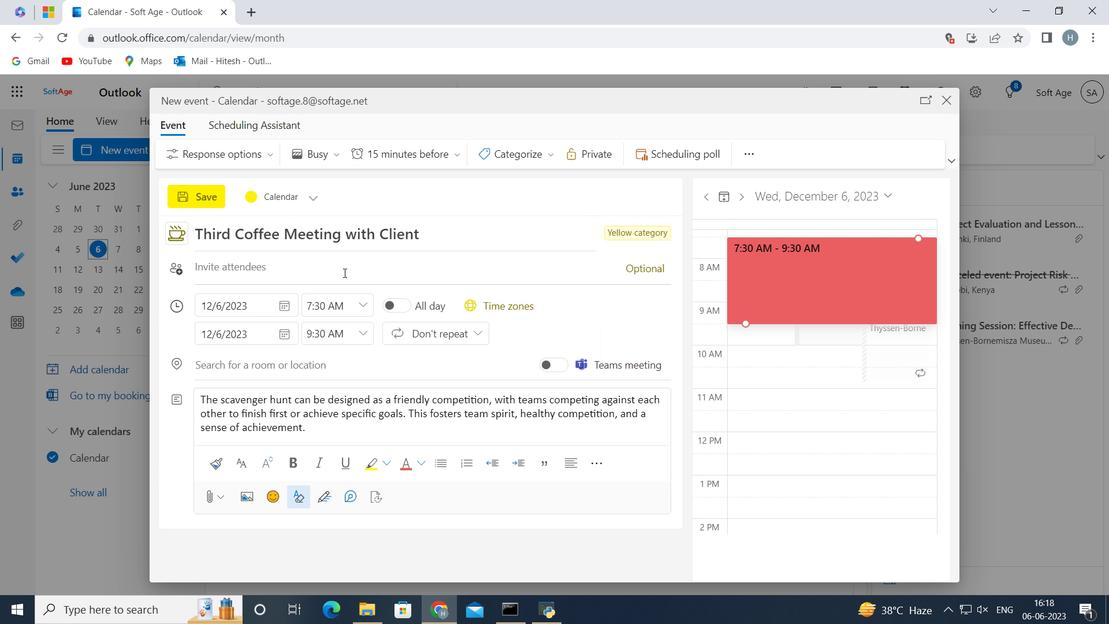 
Action: Mouse pressed left at (343, 269)
Screenshot: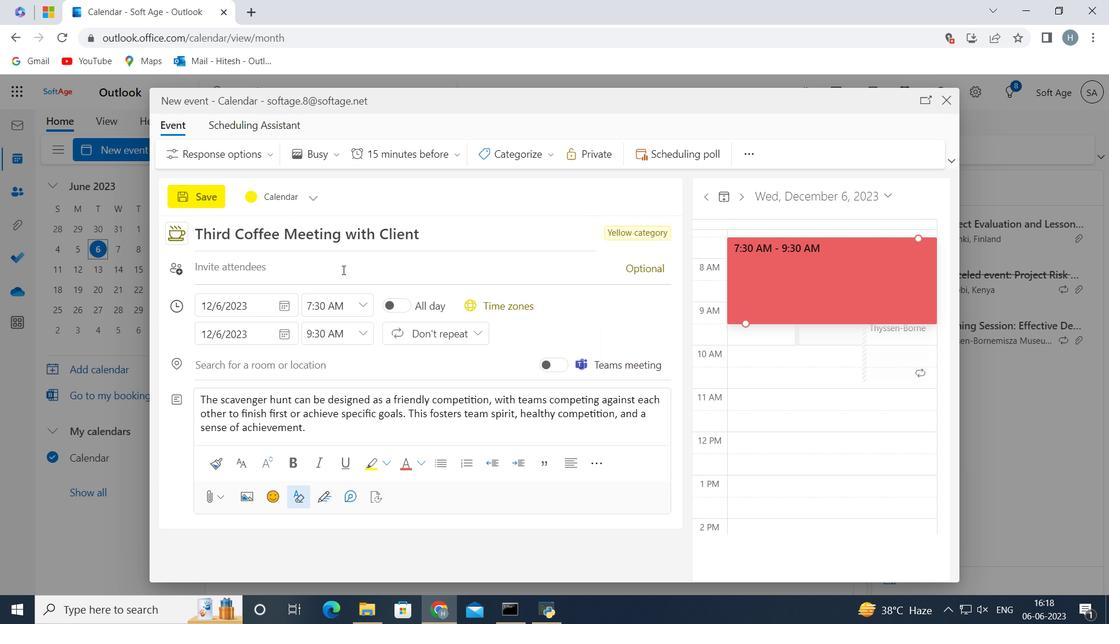 
Action: Mouse moved to (343, 269)
Screenshot: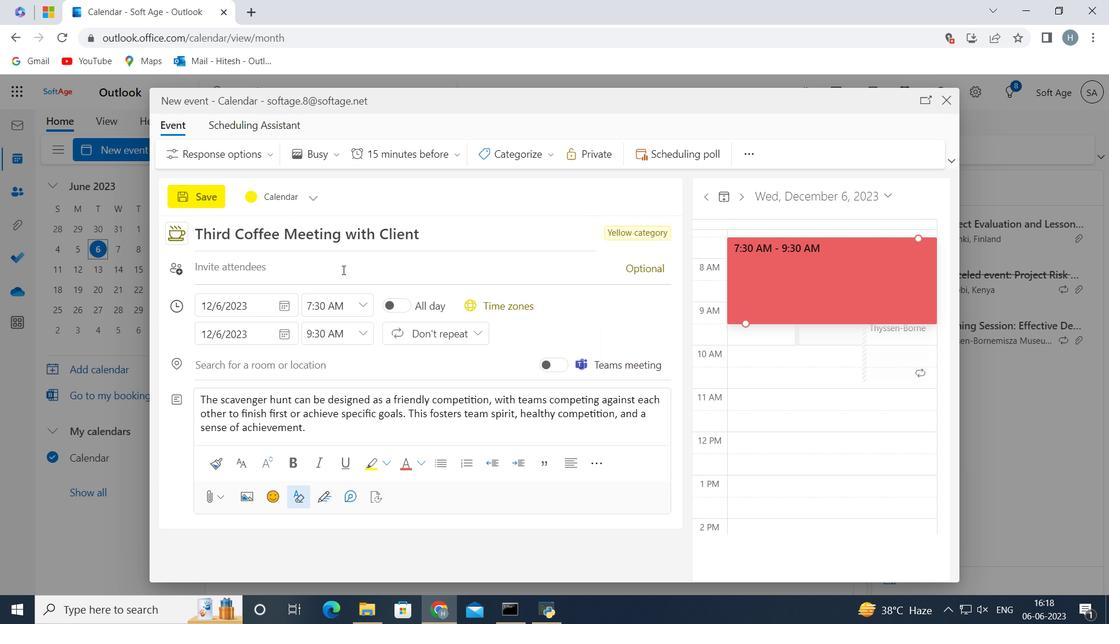 
Action: Key pressed softage.6<Key.shift>@softage.net
Screenshot: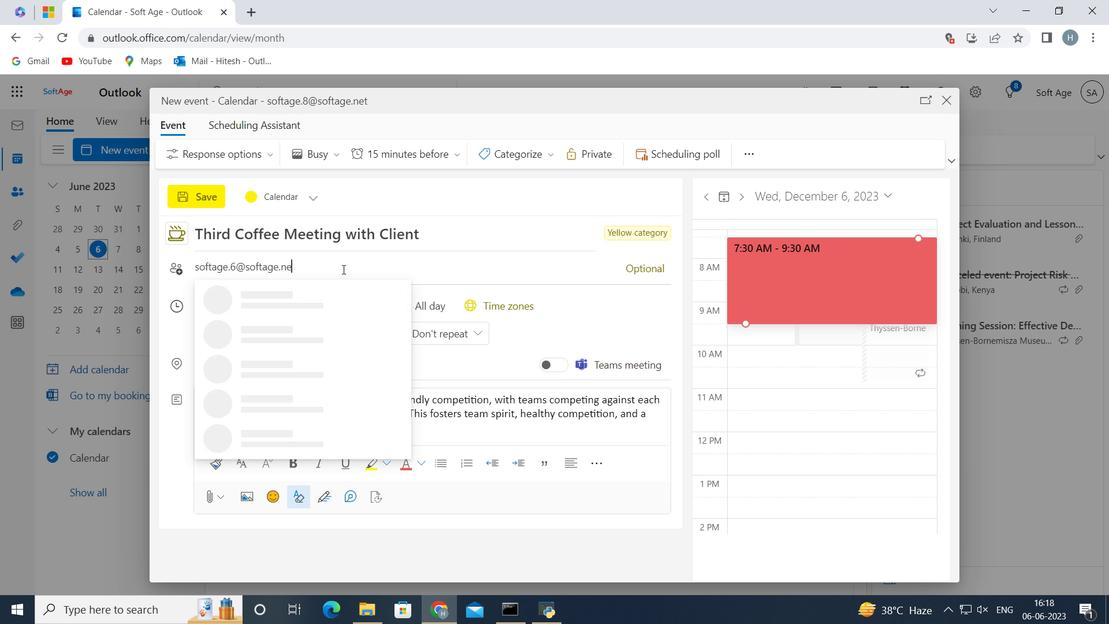 
Action: Mouse moved to (290, 304)
Screenshot: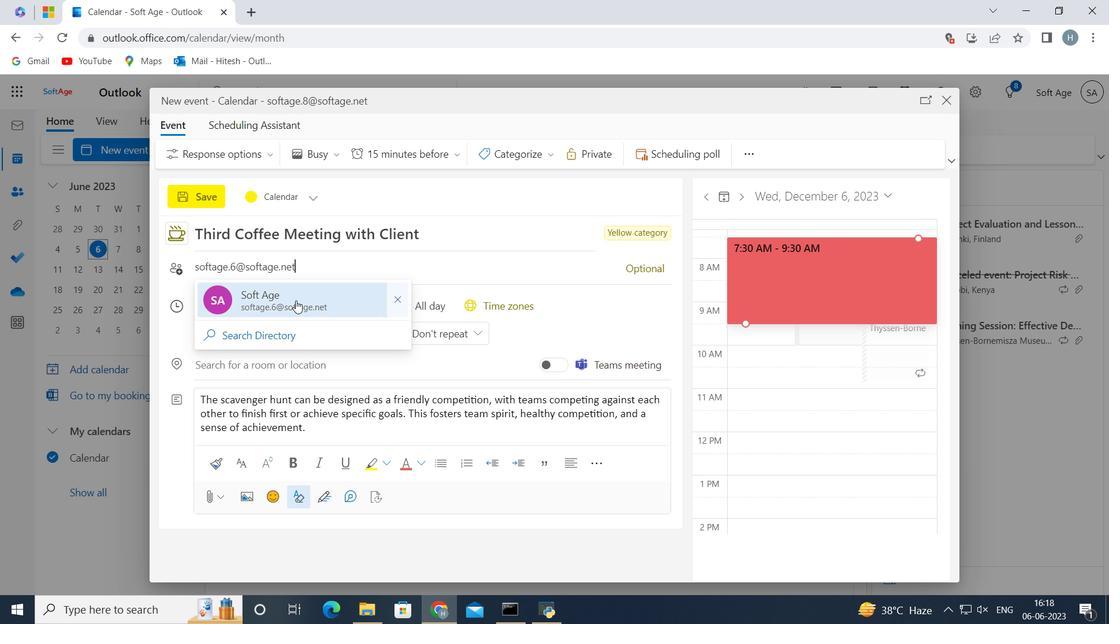 
Action: Mouse pressed left at (290, 304)
Screenshot: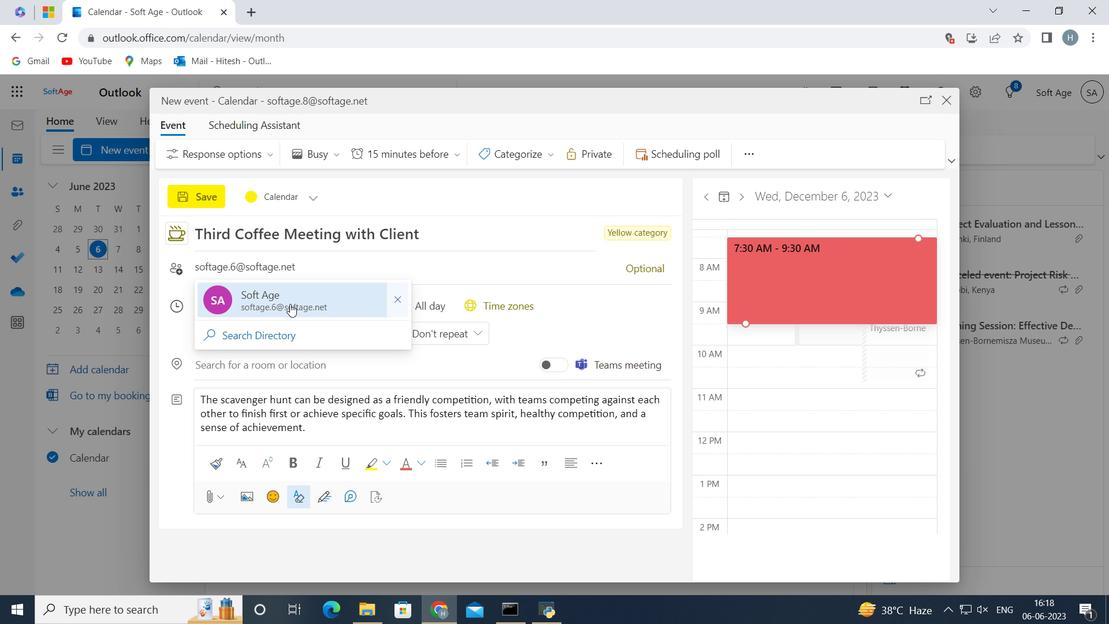 
Action: Key pressed softage.7<Key.shift><Key.shift>@softage.net
Screenshot: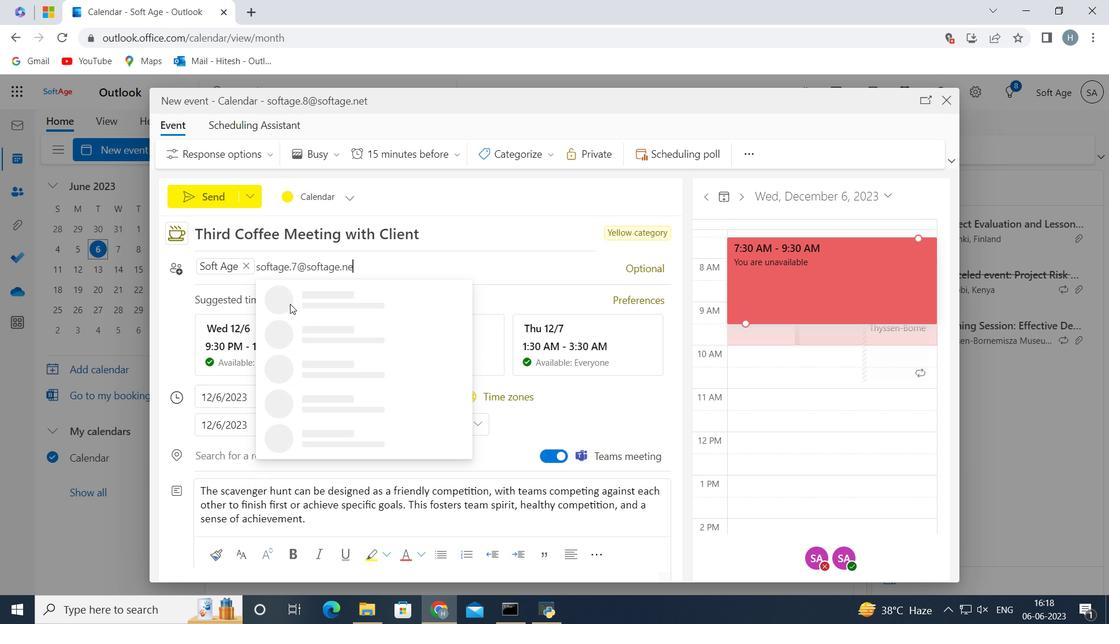 
Action: Mouse moved to (339, 293)
Screenshot: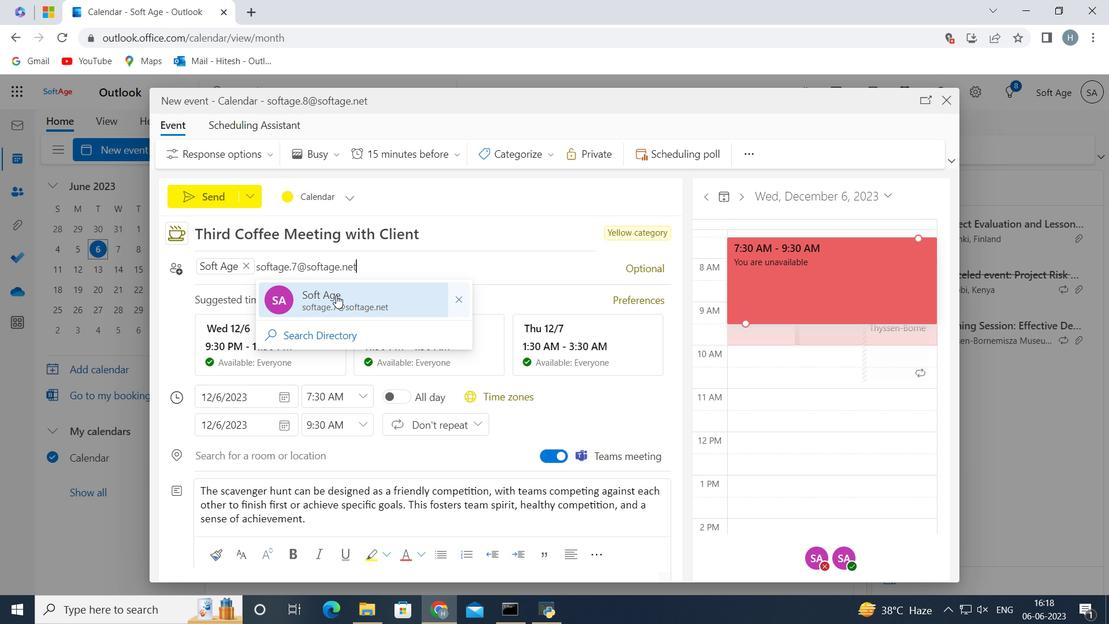 
Action: Mouse pressed left at (339, 293)
Screenshot: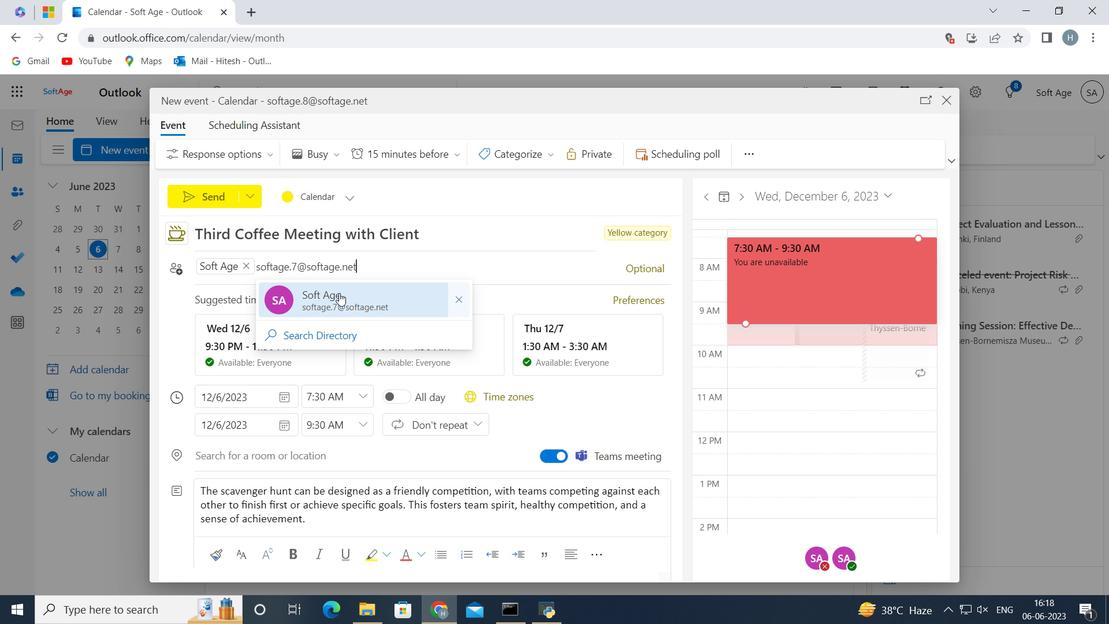 
Action: Mouse moved to (432, 156)
Screenshot: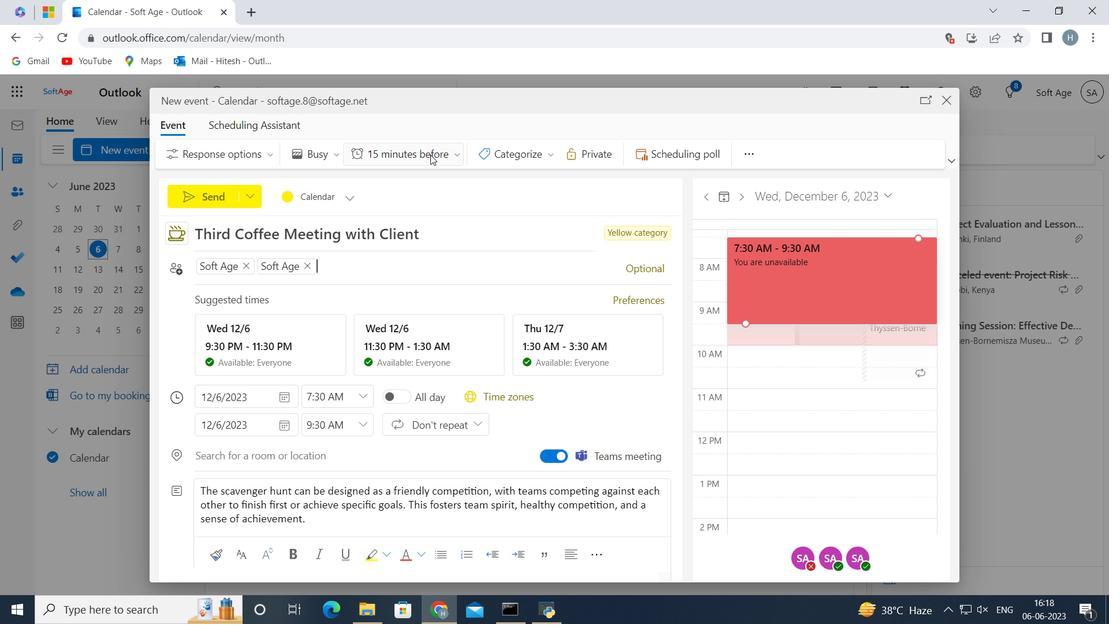 
Action: Mouse pressed left at (432, 156)
Screenshot: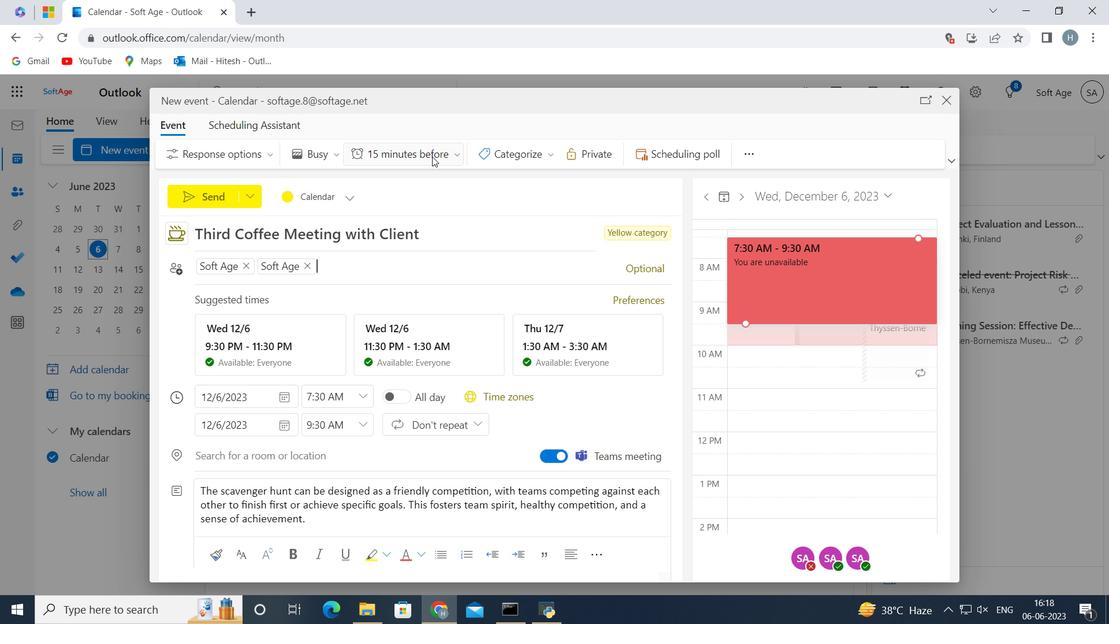 
Action: Mouse moved to (415, 443)
Screenshot: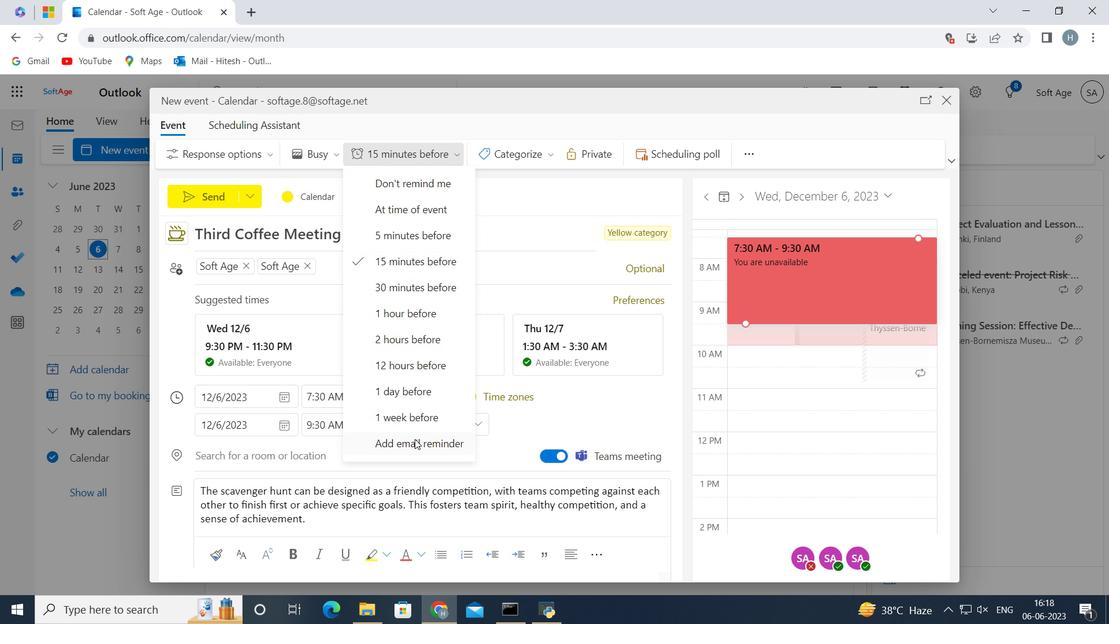 
Action: Mouse pressed left at (415, 443)
Screenshot: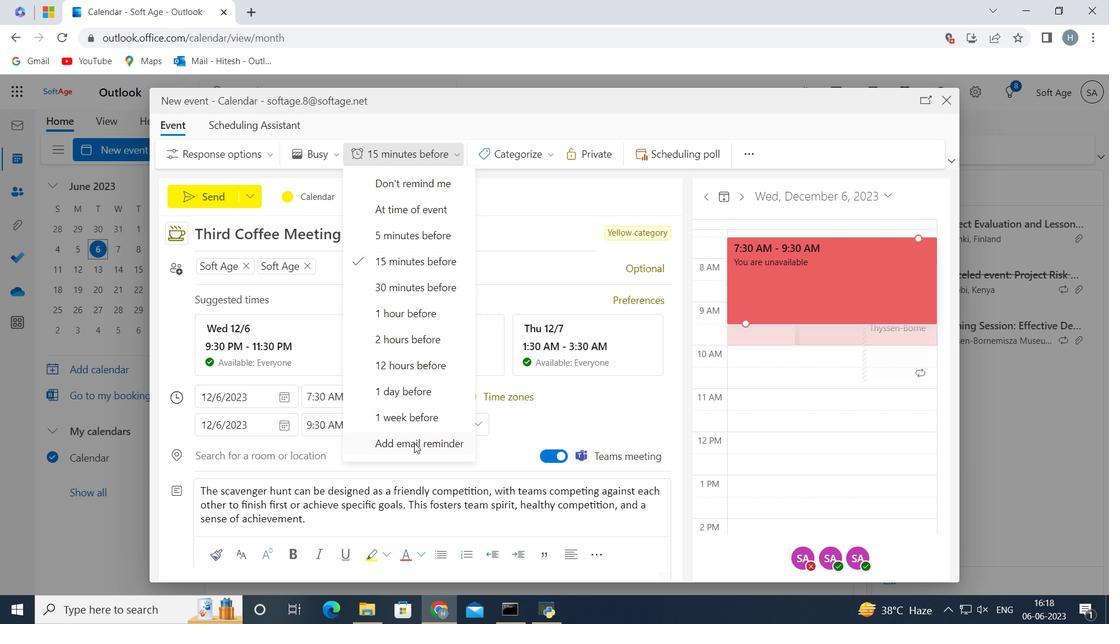 
Action: Mouse moved to (408, 242)
Screenshot: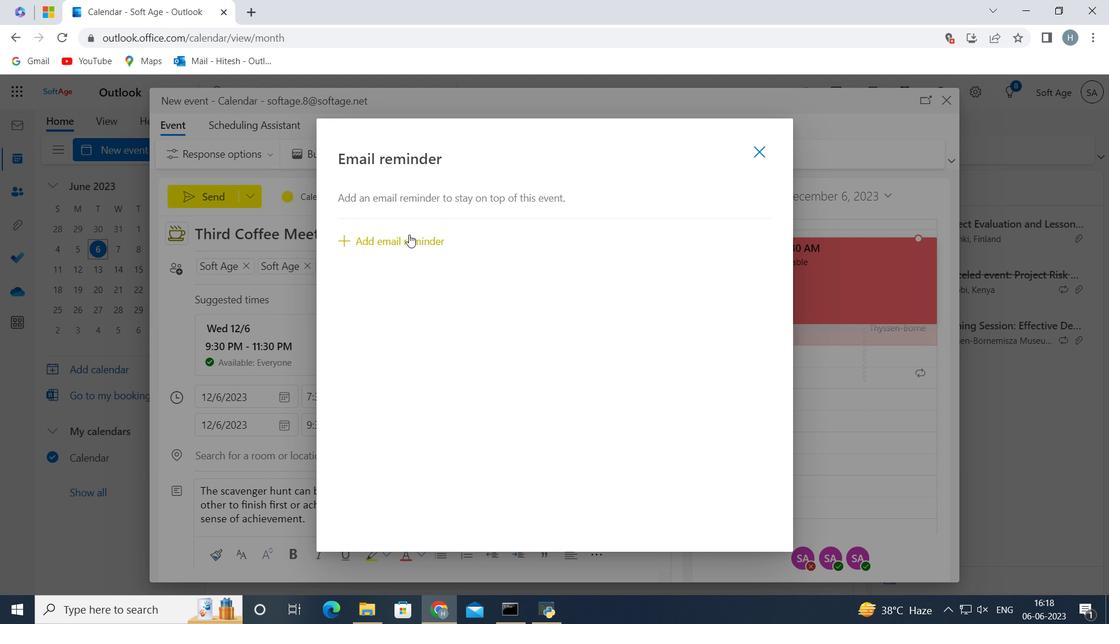 
Action: Mouse pressed left at (408, 242)
Screenshot: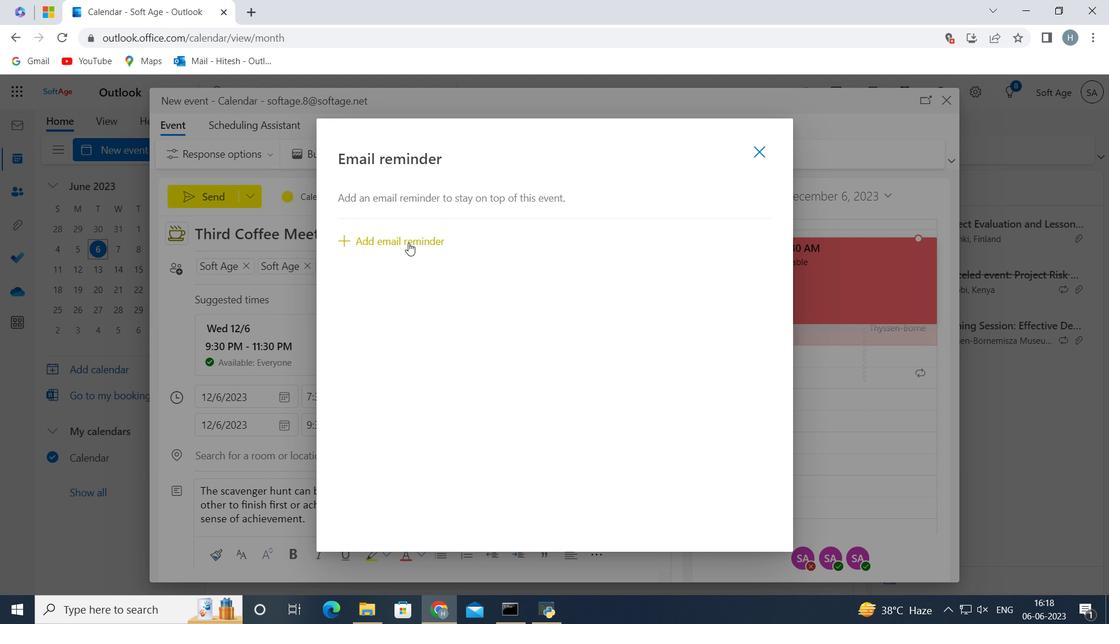 
Action: Mouse moved to (467, 240)
Screenshot: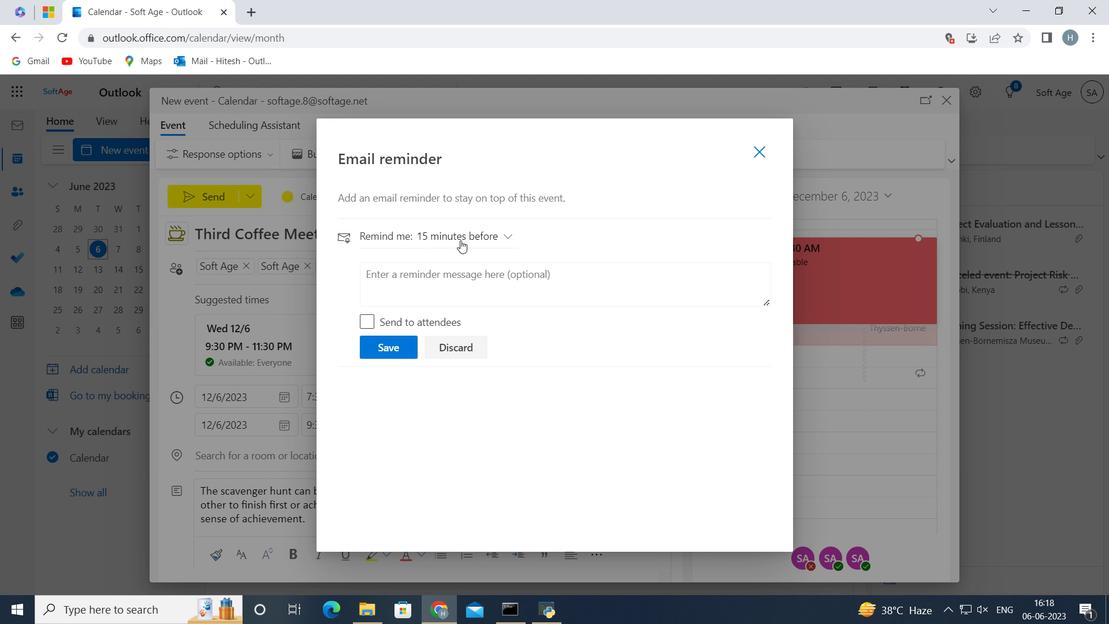 
Action: Mouse pressed left at (467, 240)
Screenshot: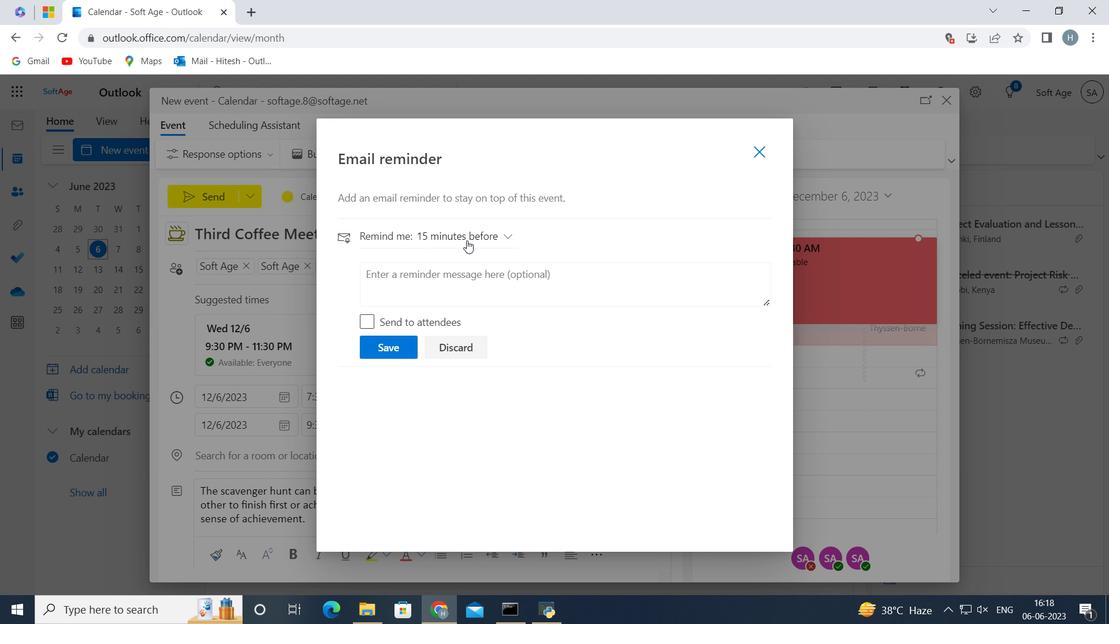 
Action: Mouse moved to (447, 492)
Screenshot: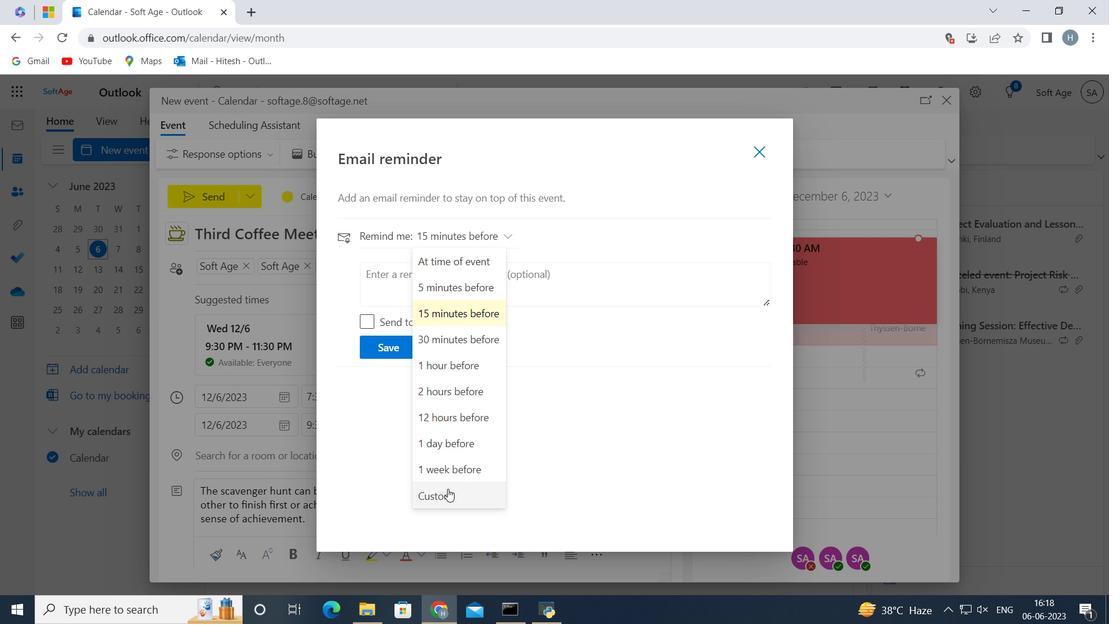 
Action: Mouse pressed left at (447, 492)
Screenshot: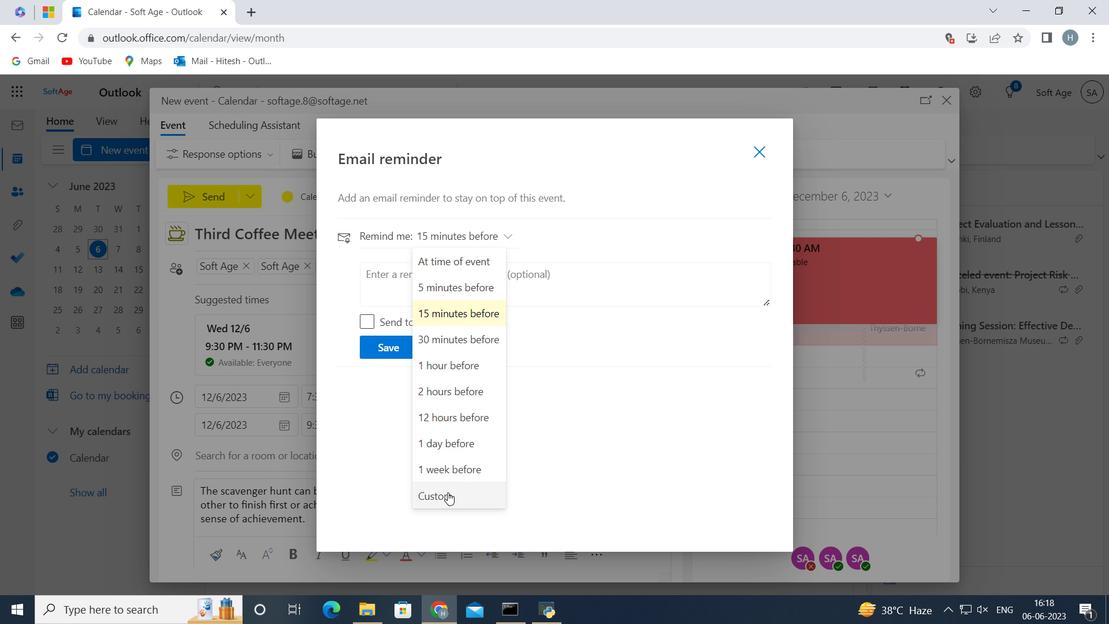 
Action: Mouse moved to (423, 313)
Screenshot: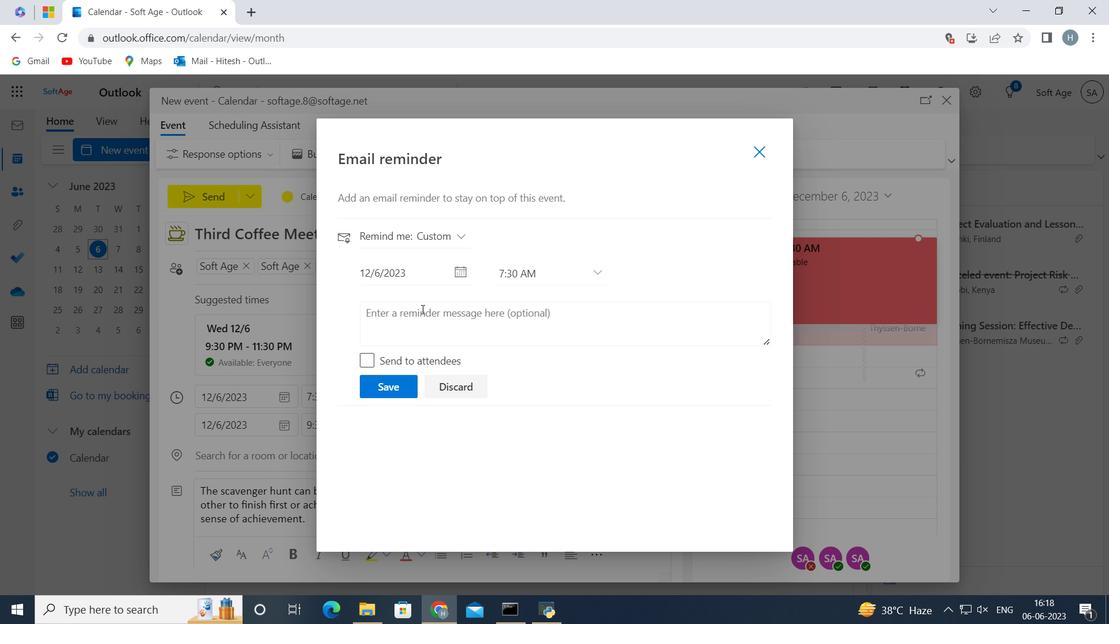 
Action: Mouse pressed left at (423, 313)
Screenshot: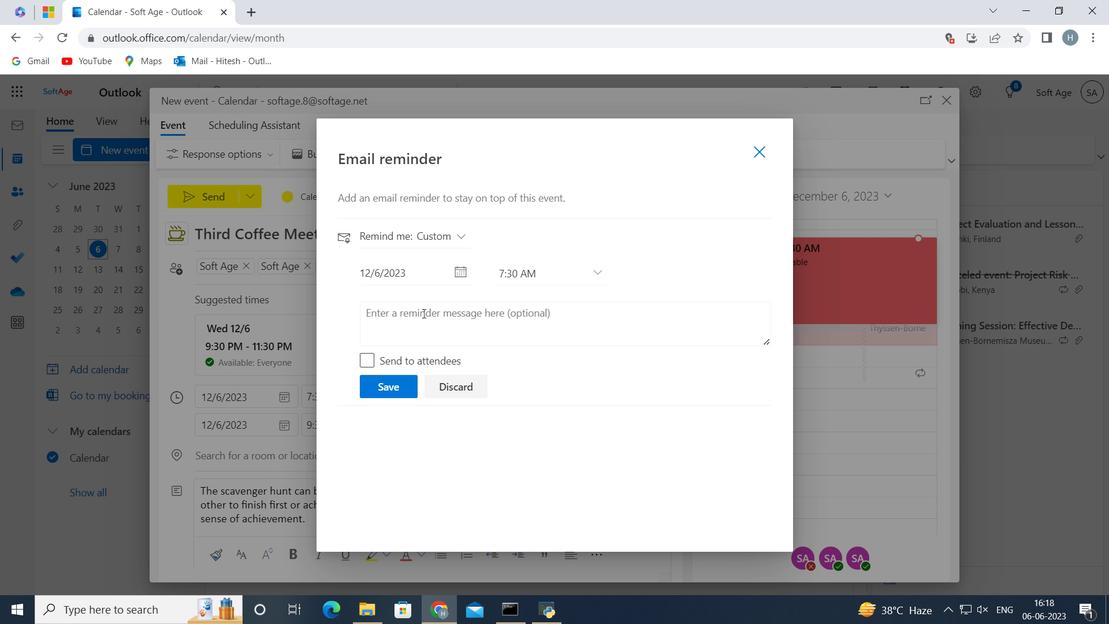 
Action: Key pressed 1365<Key.space>day<Key.space>before
Screenshot: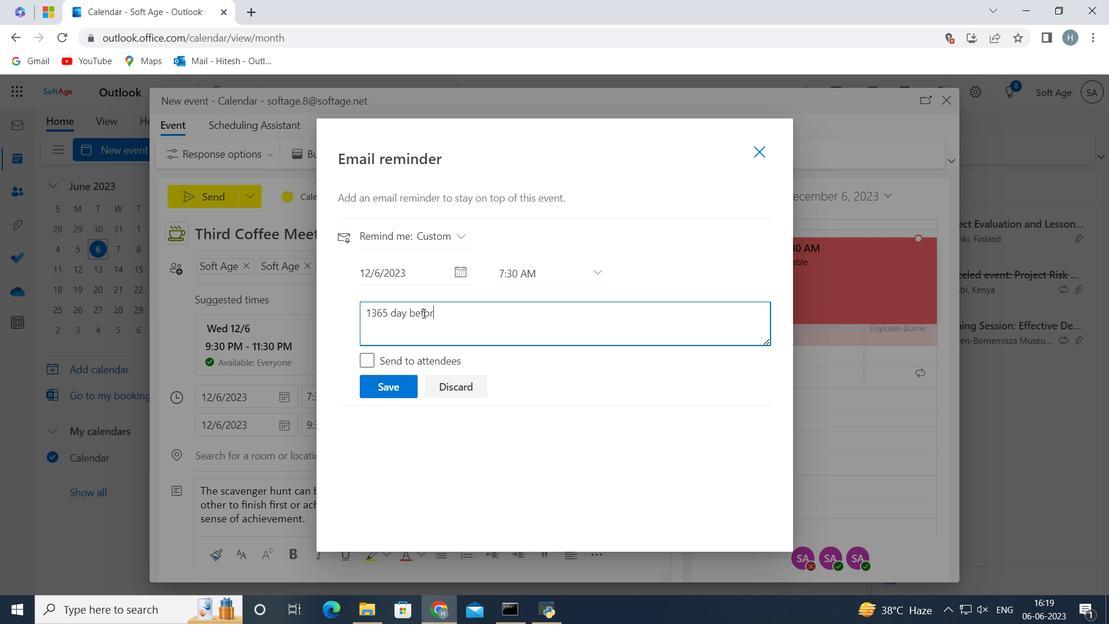 
Action: Mouse moved to (397, 386)
Screenshot: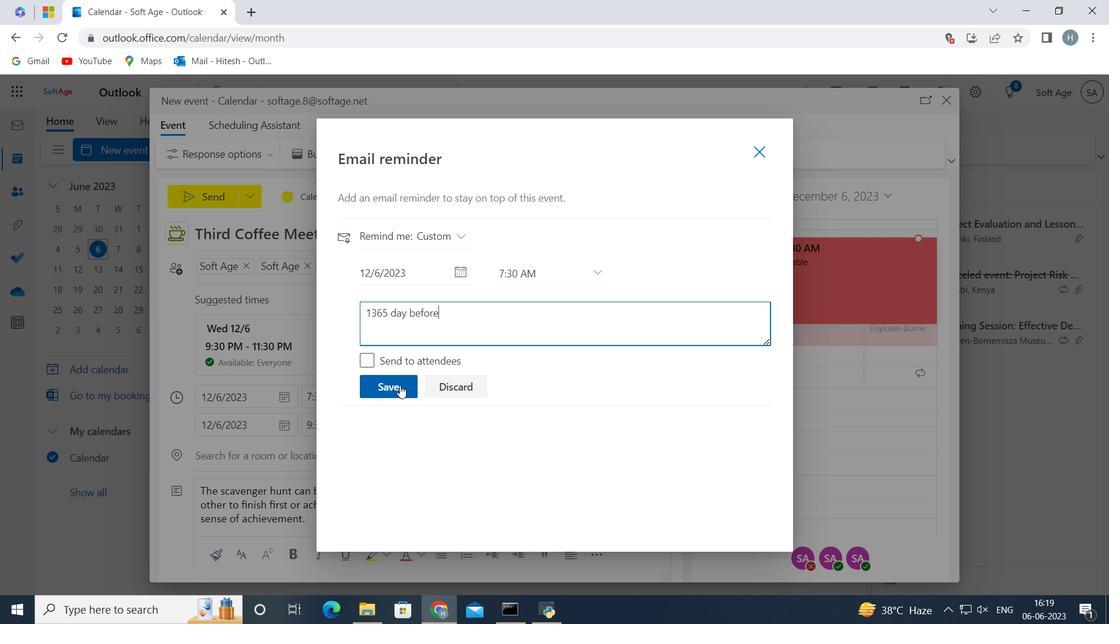 
Action: Mouse pressed left at (397, 386)
Screenshot: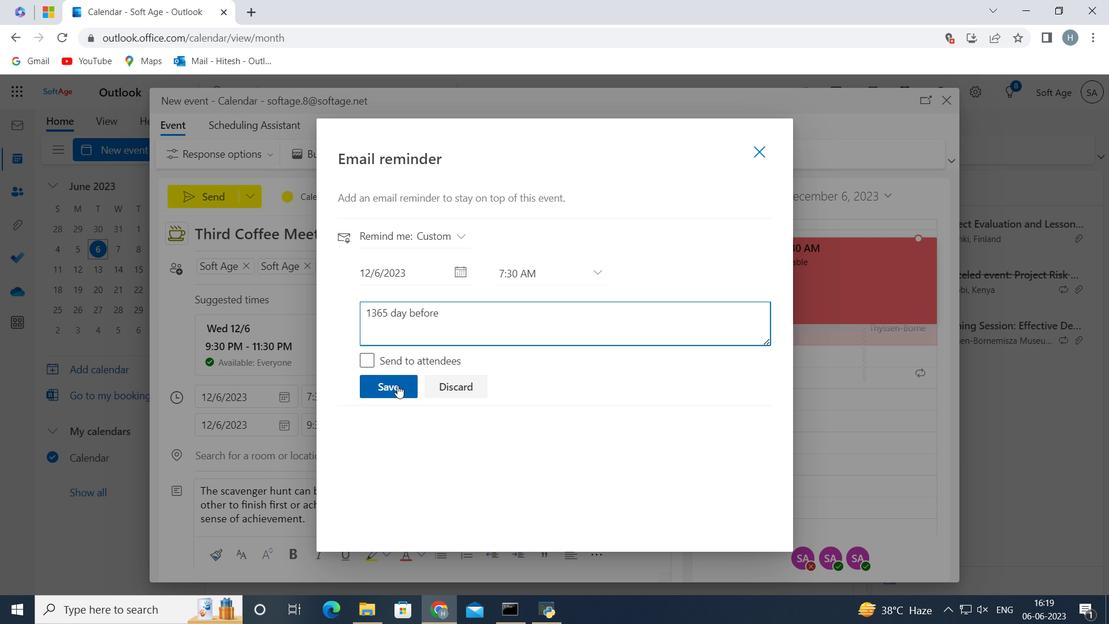 
Action: Mouse moved to (758, 152)
Screenshot: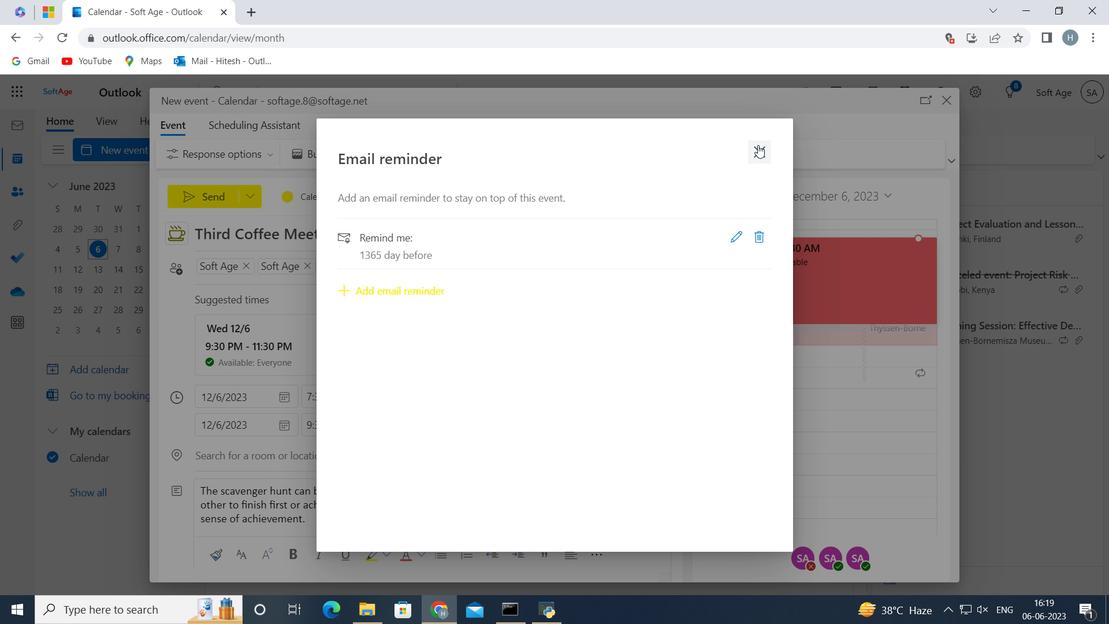 
Action: Mouse pressed left at (758, 152)
Screenshot: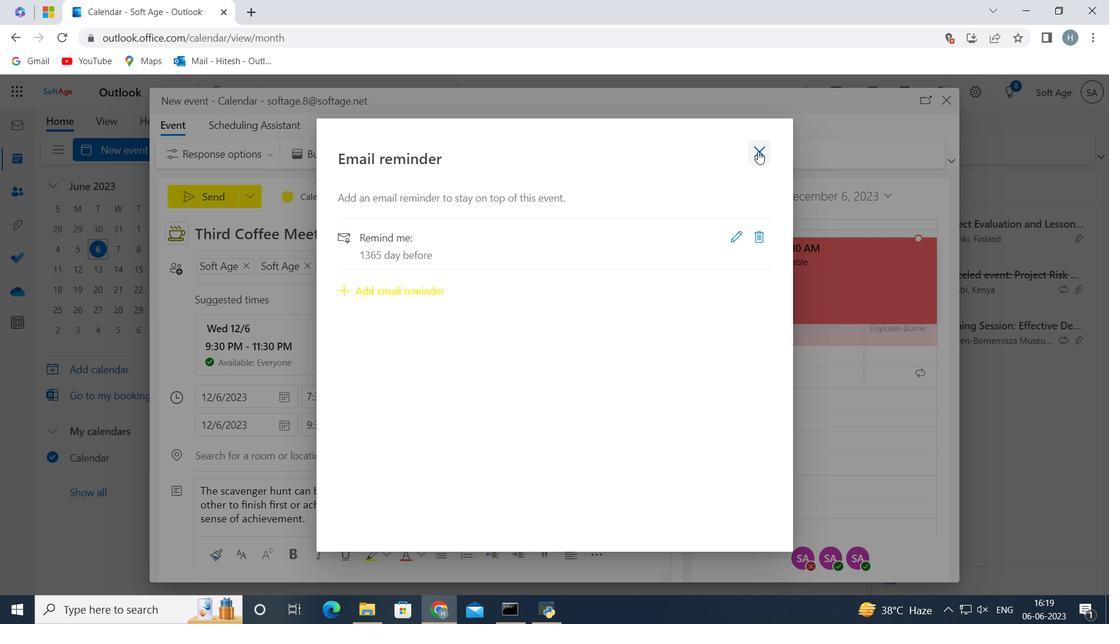 
Action: Mouse moved to (221, 195)
Screenshot: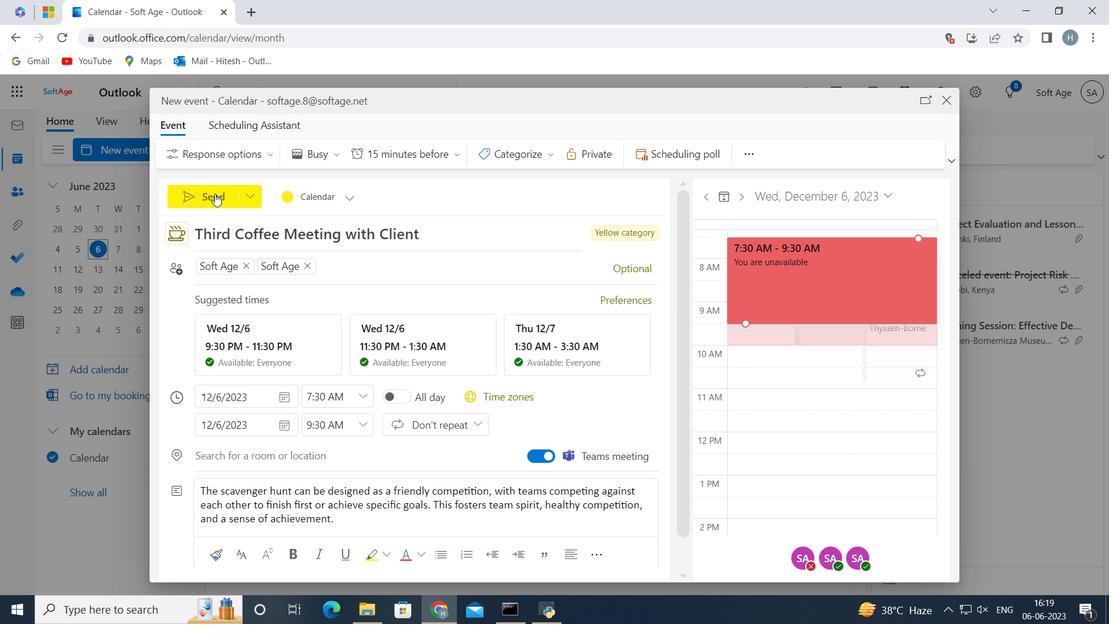 
Action: Mouse pressed left at (221, 195)
Screenshot: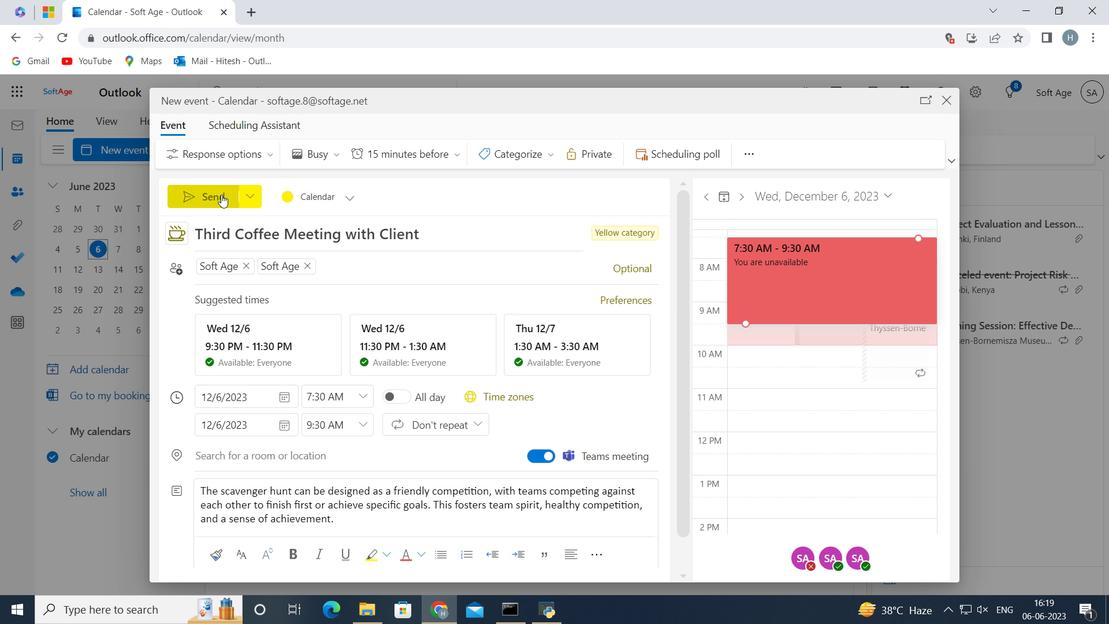 
Action: Mouse moved to (402, 247)
Screenshot: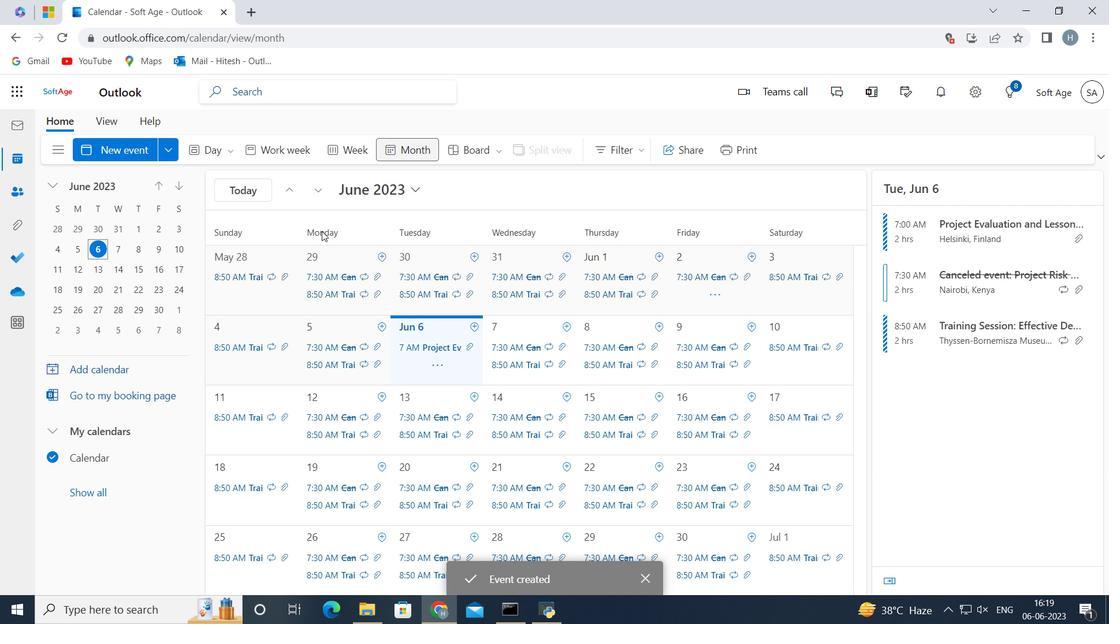 
